 Task: Search one way flight ticket for 5 adults, 2 children, 1 infant in seat and 2 infants on lap in economy from Las Vegas: Harry Reid International Airport to Laramie: Laramie Regional Airport on 8-3-2023. Choice of flights is Singapure airlines. Number of bags: 2 carry on bags. Price is upto 82000. Outbound departure time preference is 13:00. Return departure time preference is 0:00.
Action: Mouse moved to (247, 351)
Screenshot: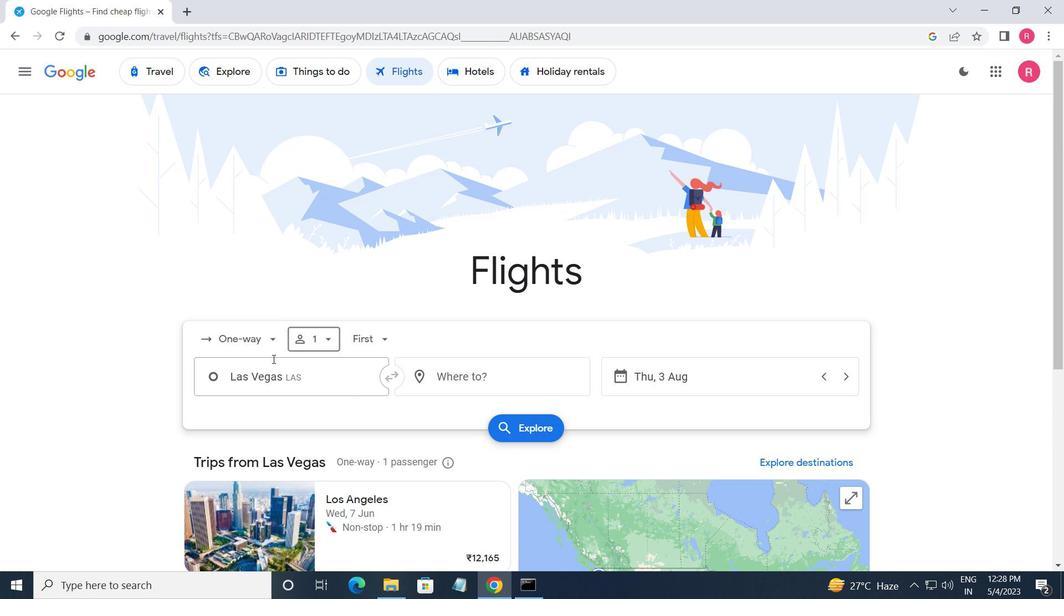 
Action: Mouse pressed left at (247, 351)
Screenshot: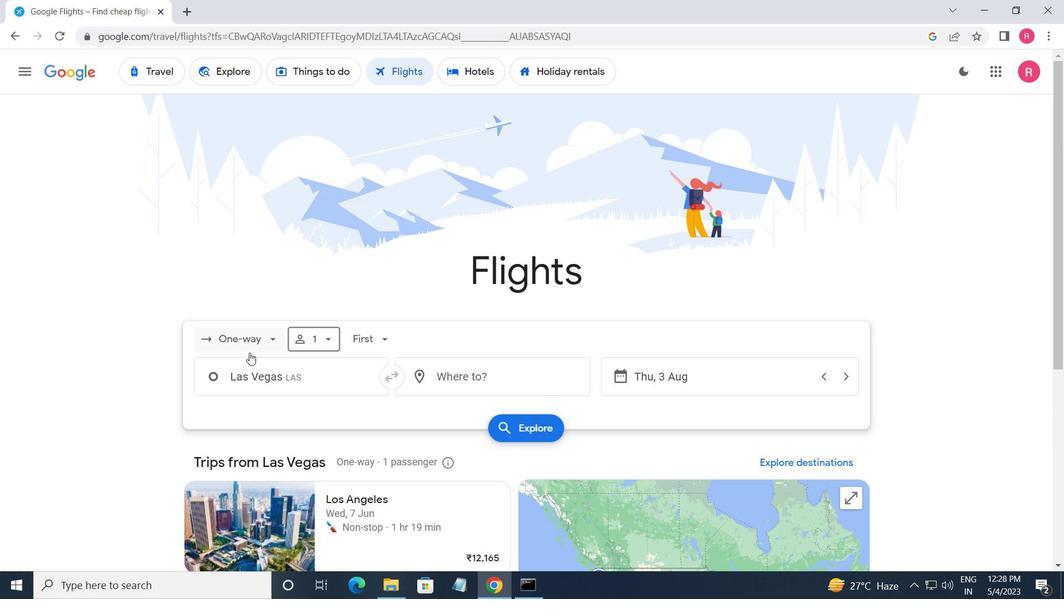 
Action: Mouse moved to (256, 402)
Screenshot: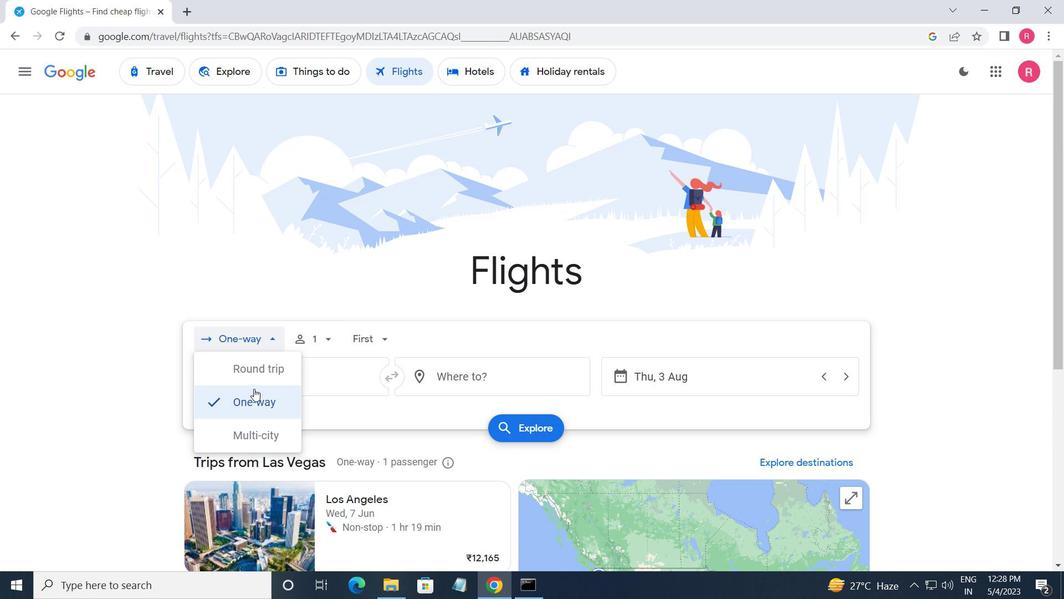 
Action: Mouse pressed left at (256, 402)
Screenshot: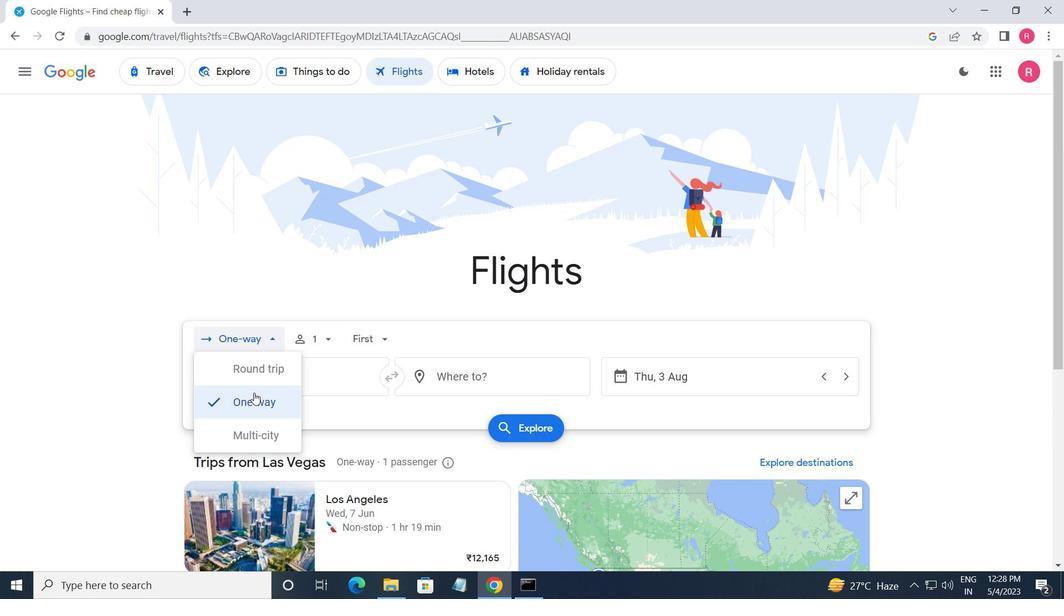
Action: Mouse moved to (330, 341)
Screenshot: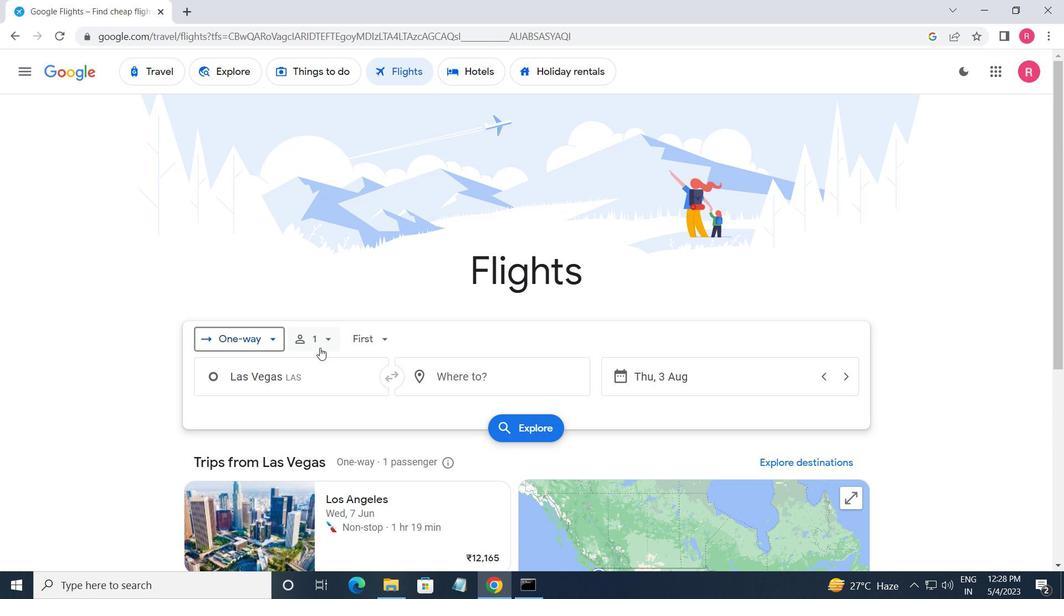 
Action: Mouse pressed left at (330, 341)
Screenshot: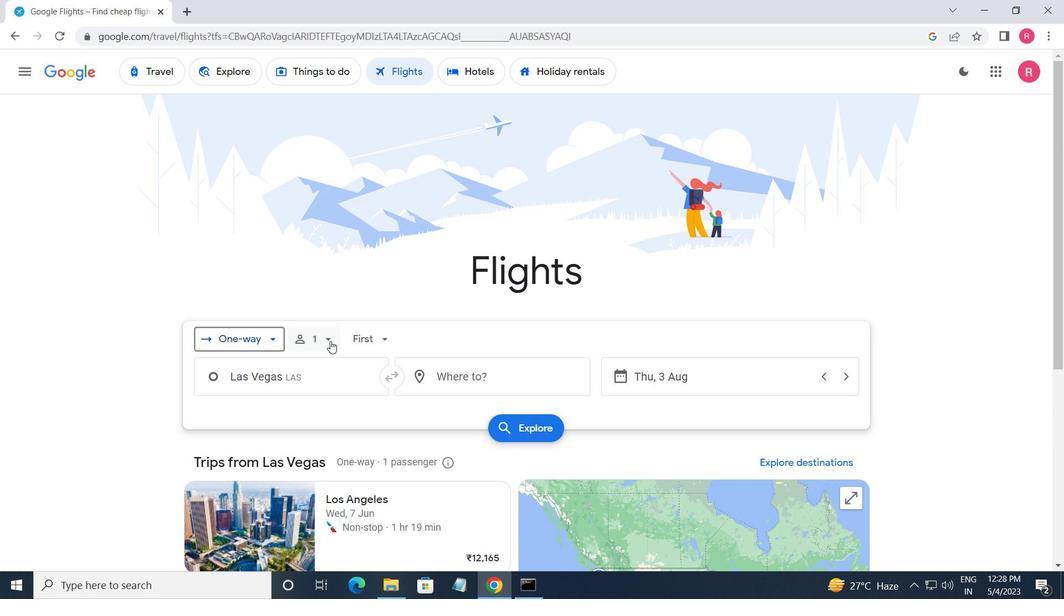 
Action: Mouse moved to (425, 367)
Screenshot: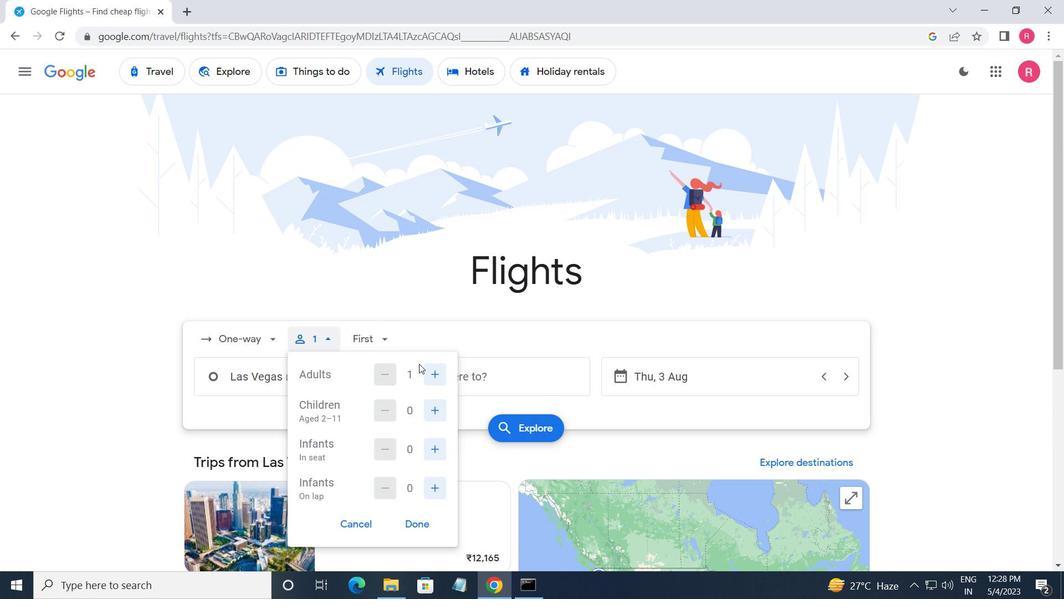 
Action: Mouse pressed left at (425, 367)
Screenshot: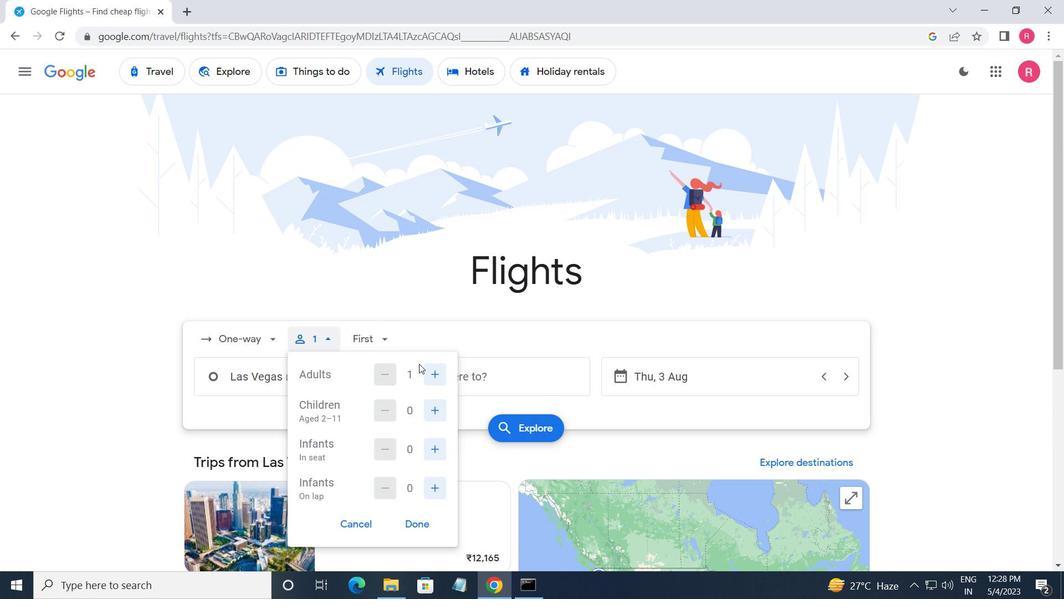 
Action: Mouse moved to (427, 369)
Screenshot: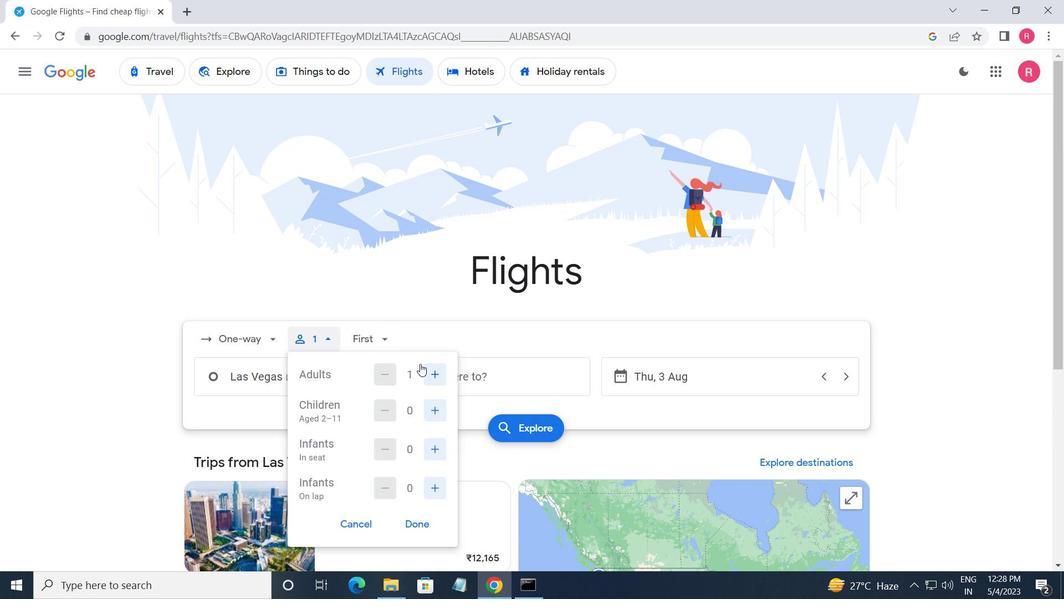 
Action: Mouse pressed left at (427, 369)
Screenshot: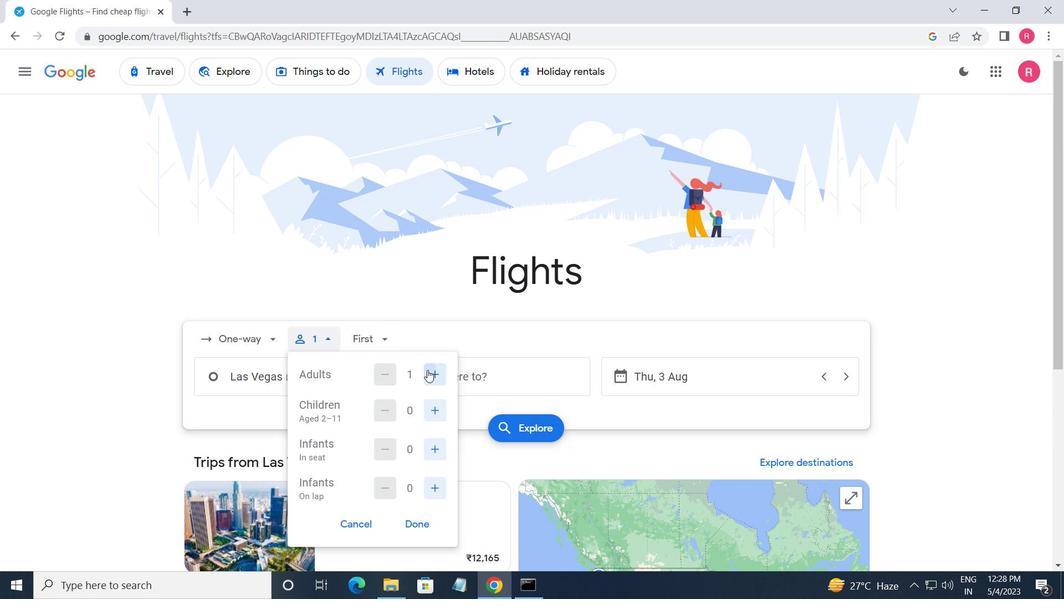 
Action: Mouse pressed left at (427, 369)
Screenshot: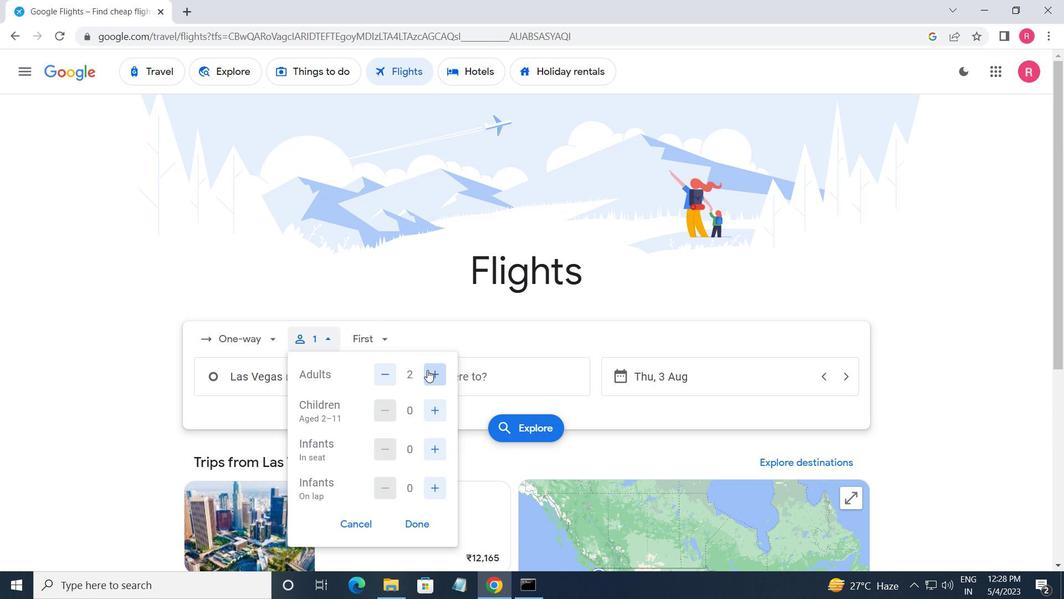 
Action: Mouse pressed left at (427, 369)
Screenshot: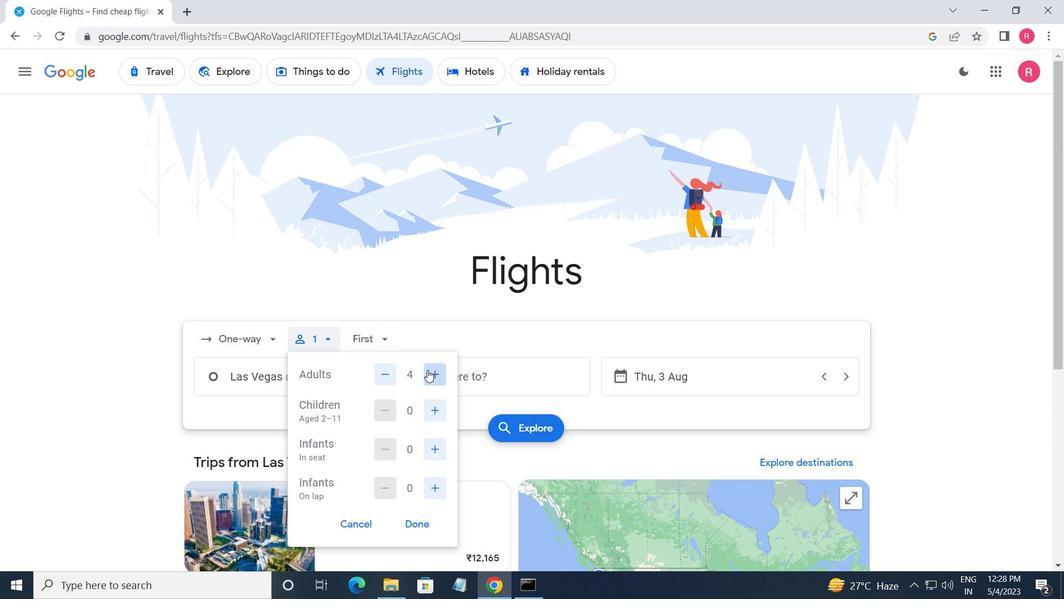 
Action: Mouse moved to (441, 408)
Screenshot: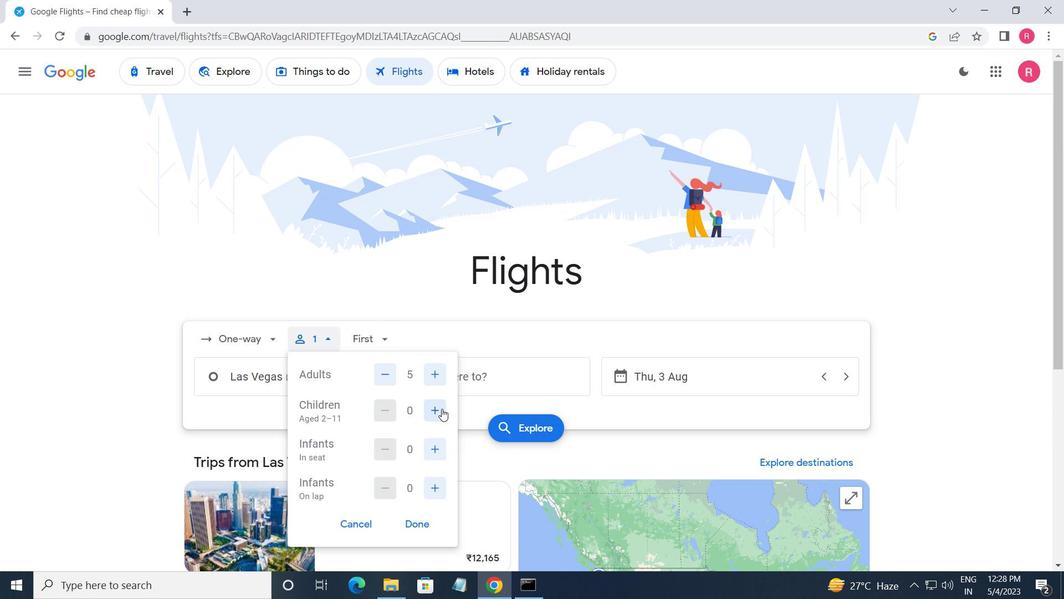 
Action: Mouse pressed left at (441, 408)
Screenshot: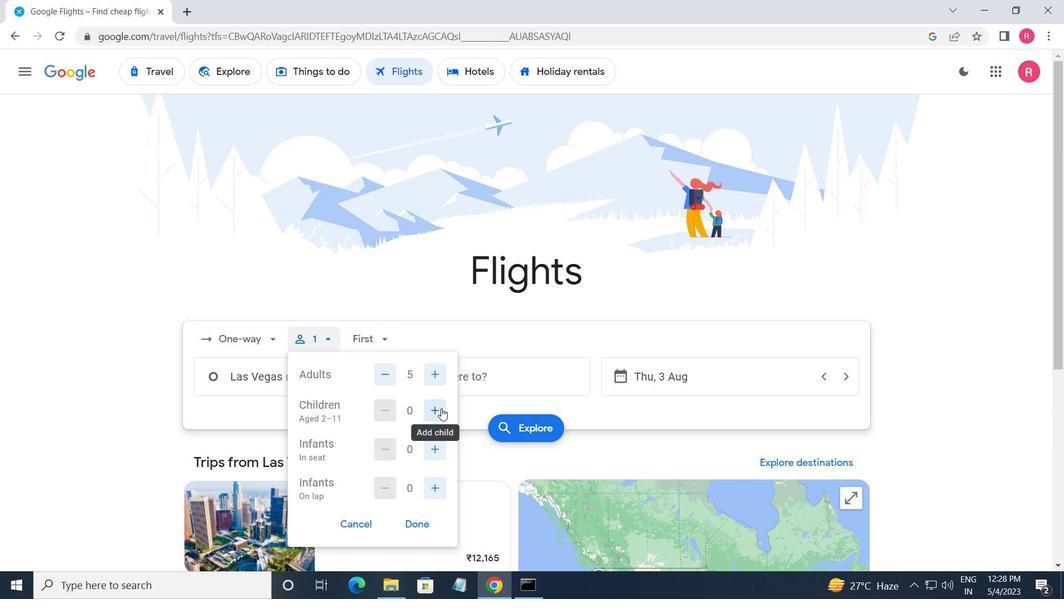 
Action: Mouse moved to (441, 407)
Screenshot: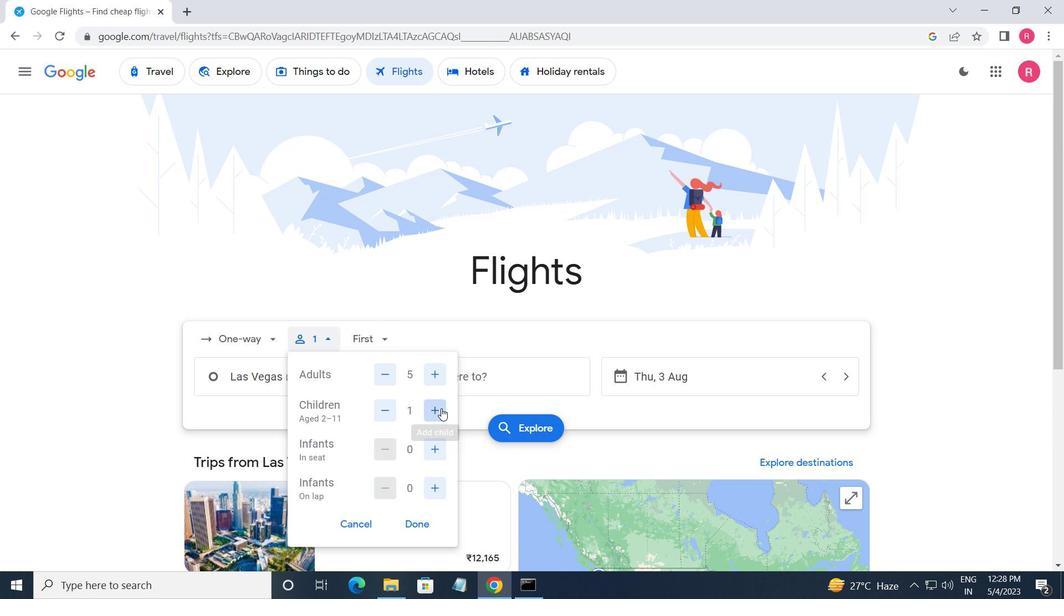 
Action: Mouse pressed left at (441, 407)
Screenshot: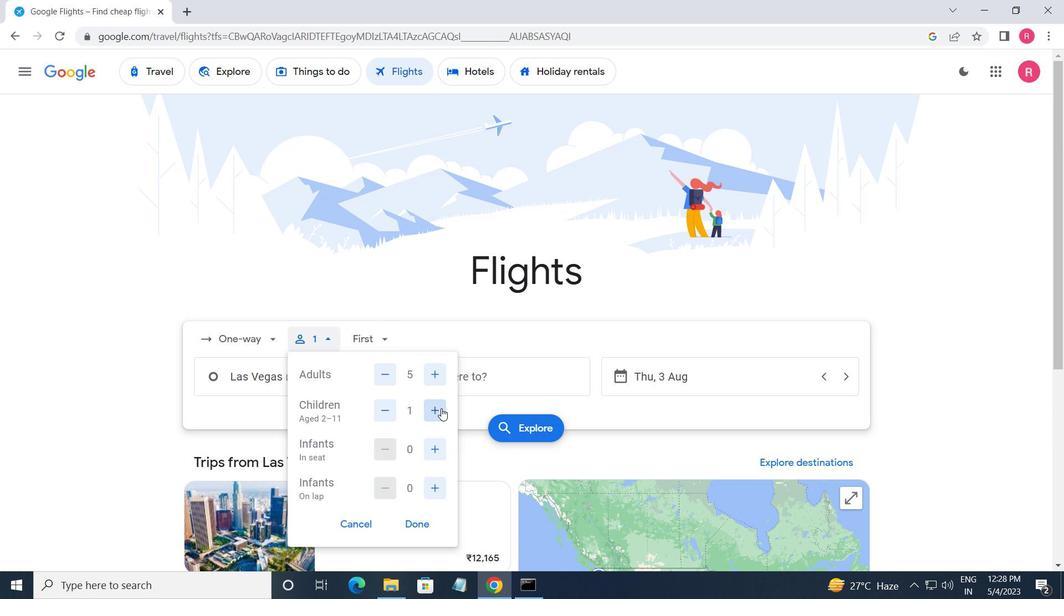 
Action: Mouse moved to (437, 445)
Screenshot: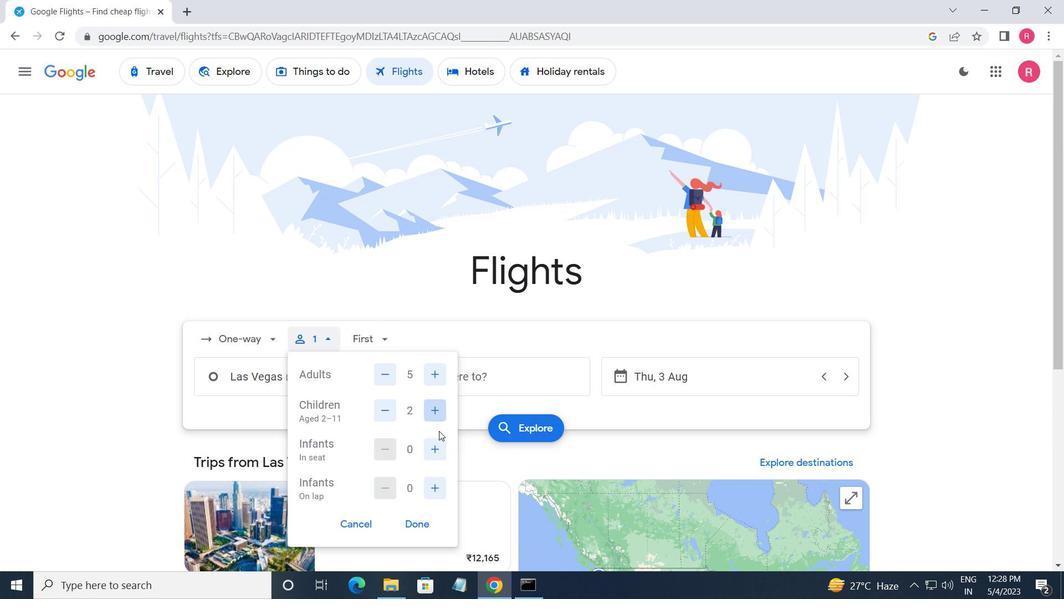 
Action: Mouse pressed left at (437, 445)
Screenshot: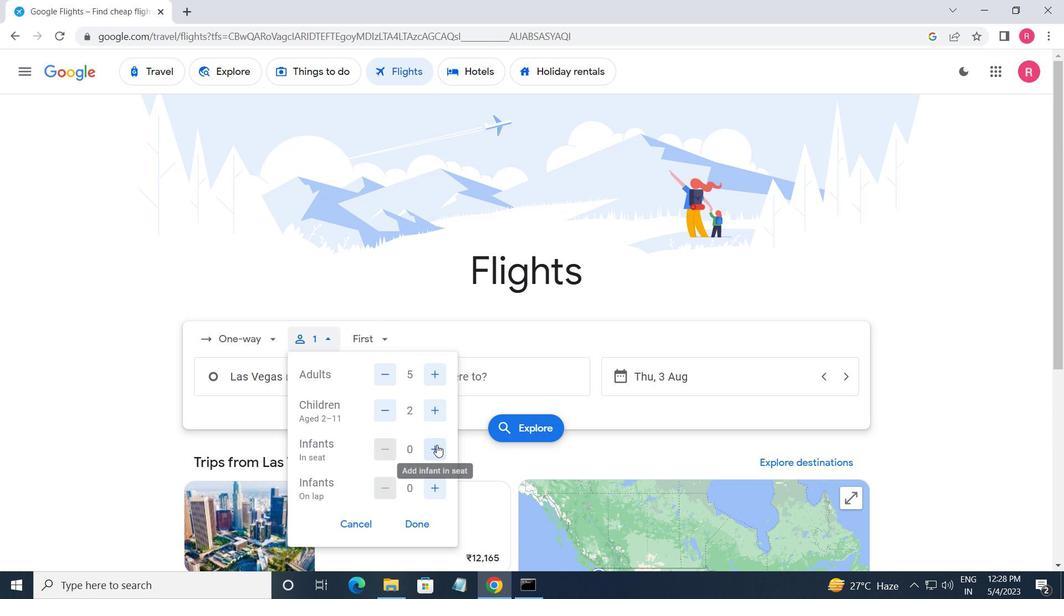 
Action: Mouse moved to (433, 484)
Screenshot: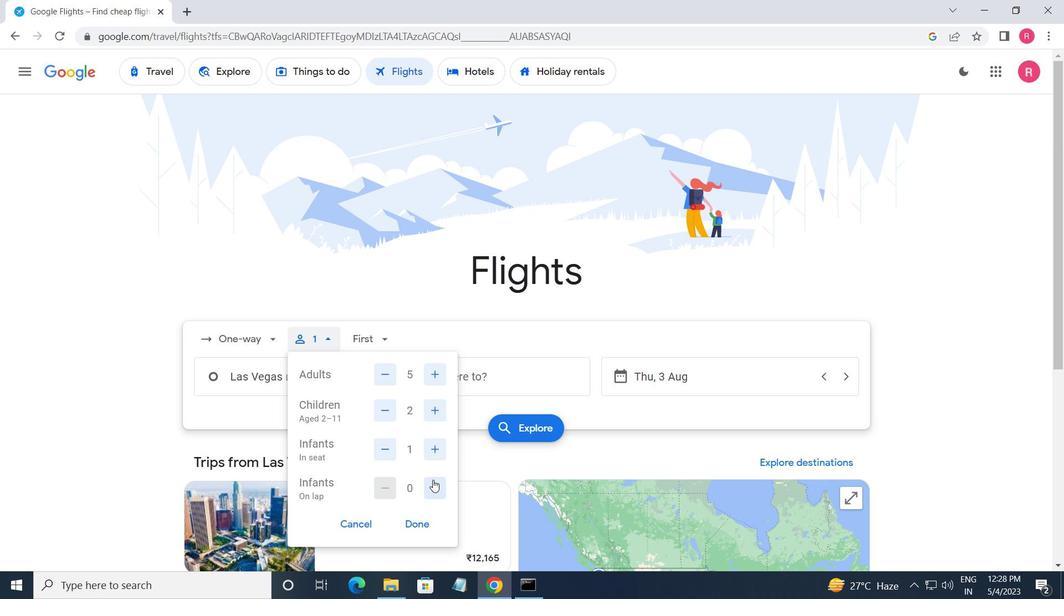 
Action: Mouse pressed left at (433, 484)
Screenshot: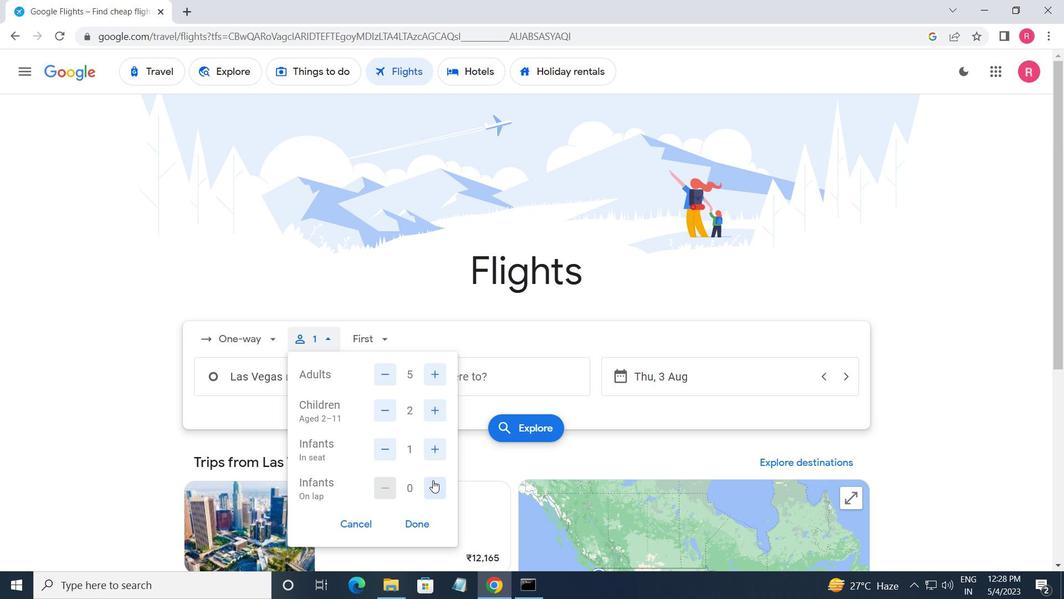 
Action: Mouse moved to (408, 522)
Screenshot: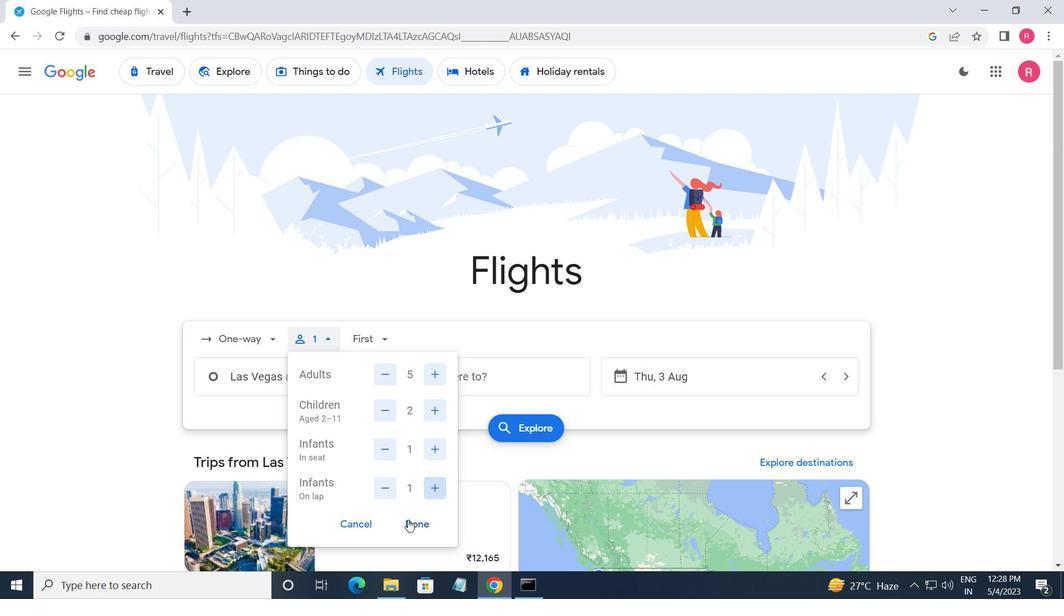 
Action: Mouse pressed left at (408, 522)
Screenshot: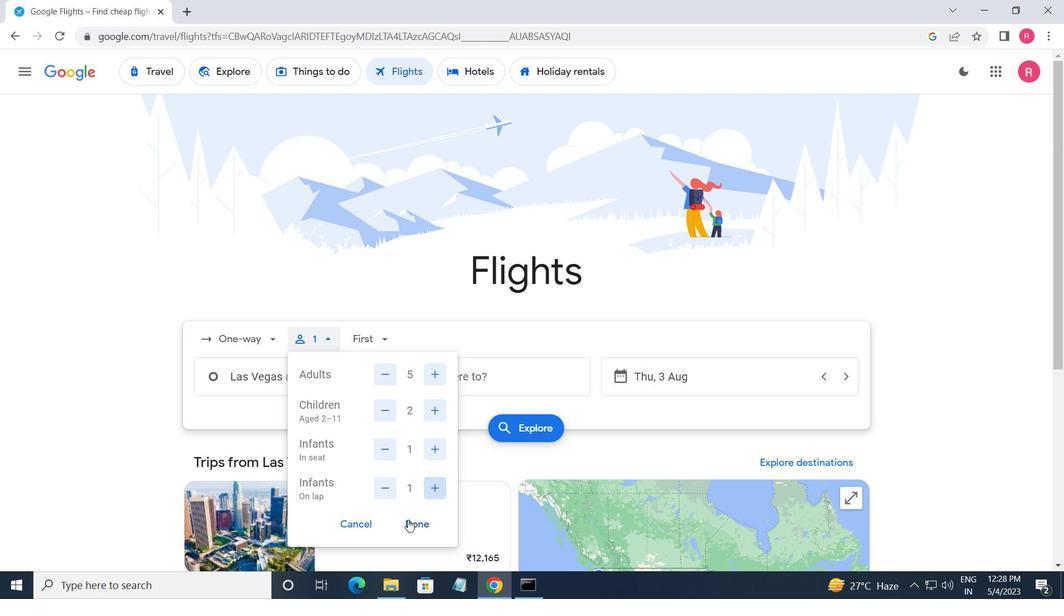 
Action: Mouse moved to (376, 347)
Screenshot: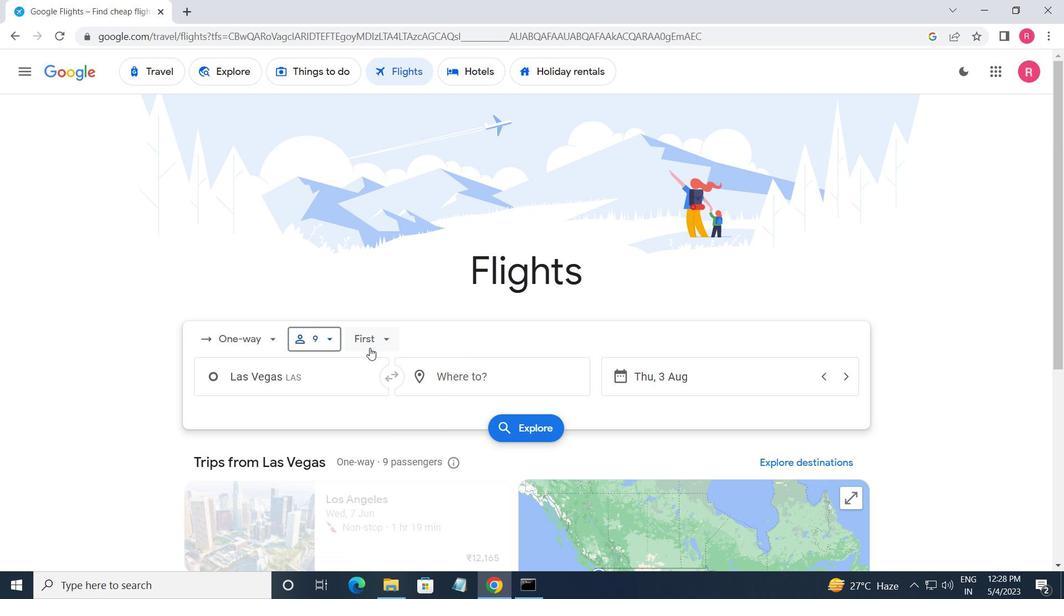 
Action: Mouse pressed left at (376, 347)
Screenshot: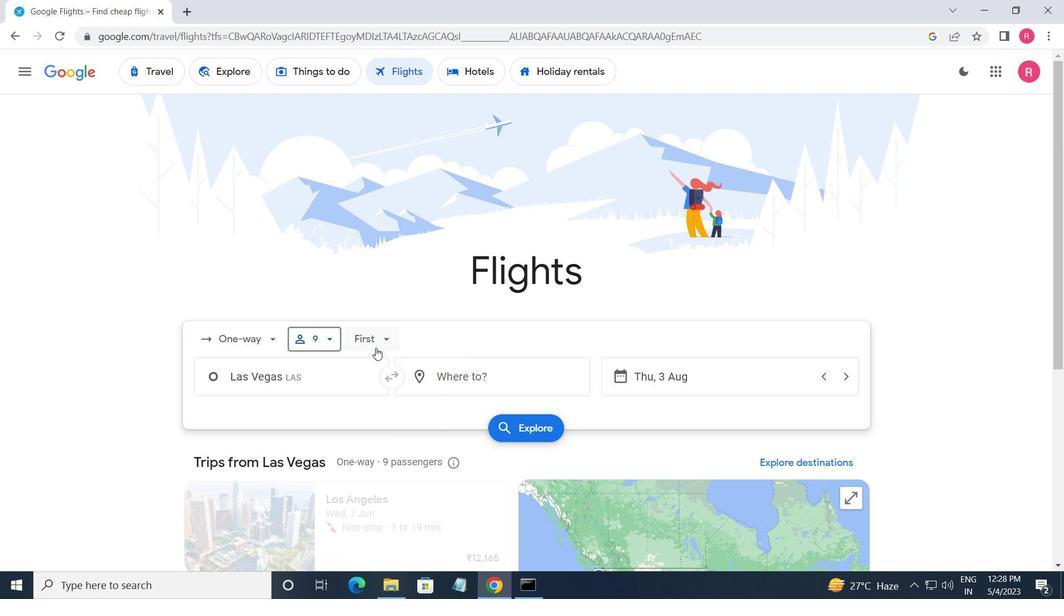 
Action: Mouse moved to (394, 385)
Screenshot: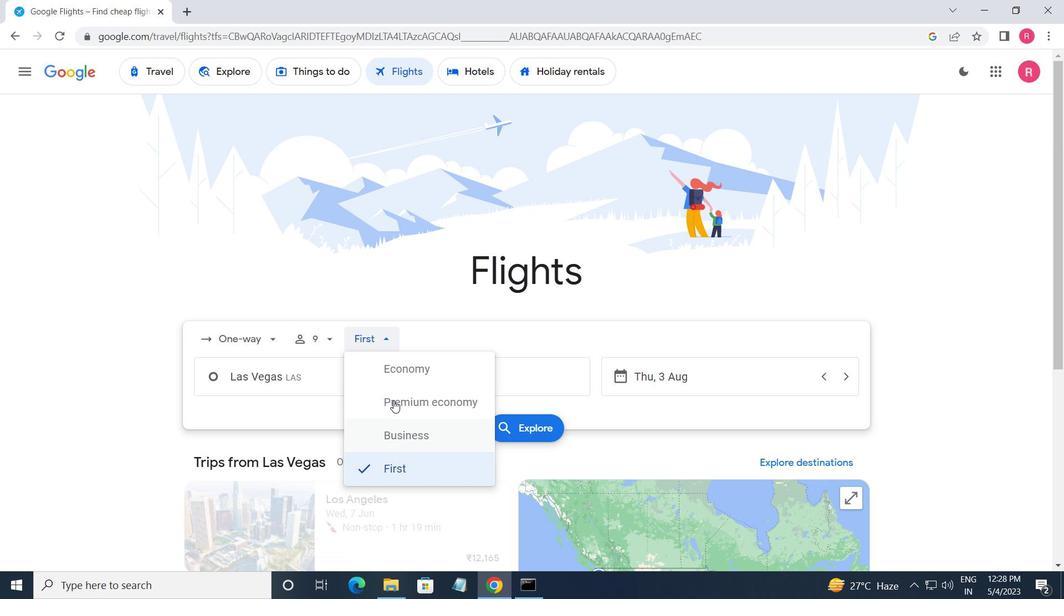 
Action: Mouse pressed left at (394, 385)
Screenshot: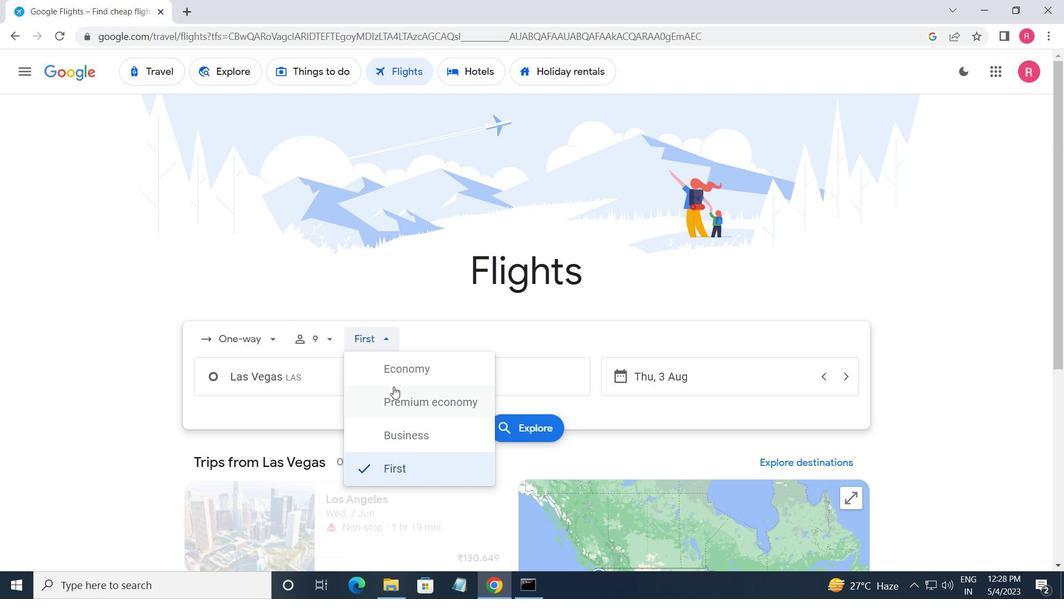 
Action: Mouse moved to (389, 342)
Screenshot: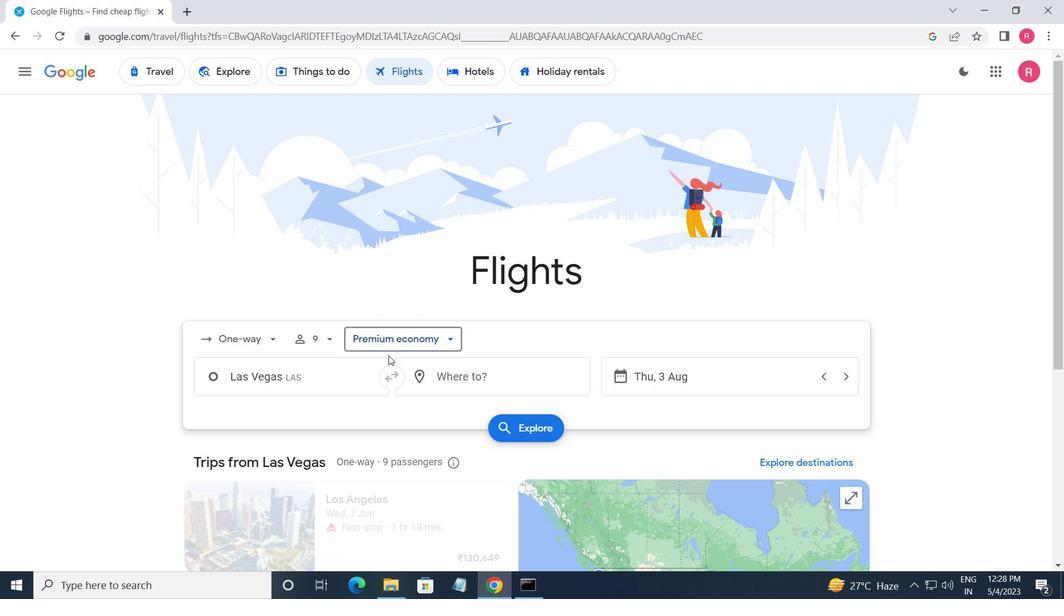 
Action: Mouse pressed left at (389, 342)
Screenshot: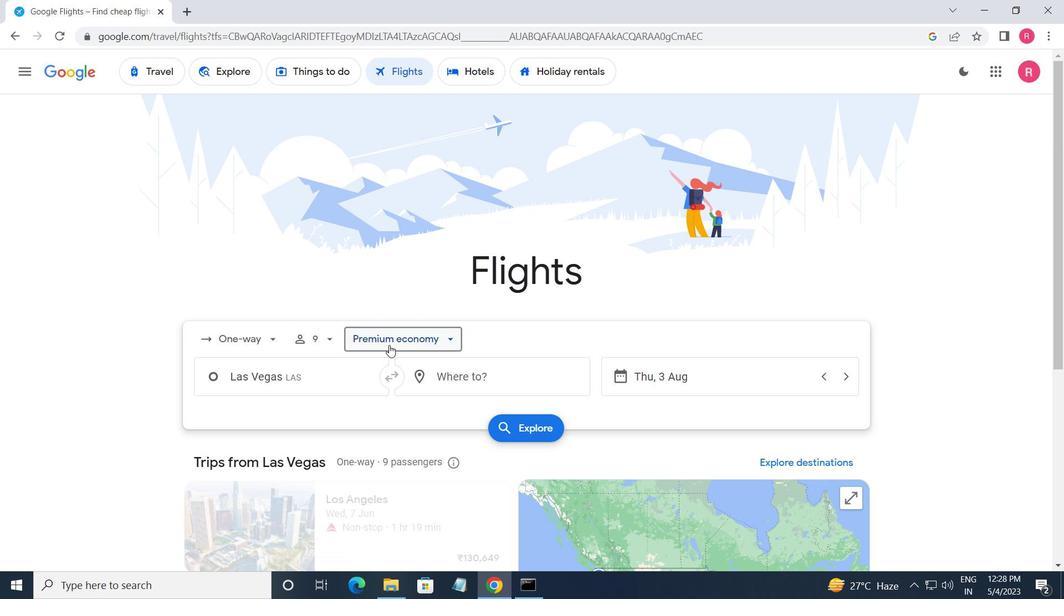 
Action: Mouse moved to (398, 372)
Screenshot: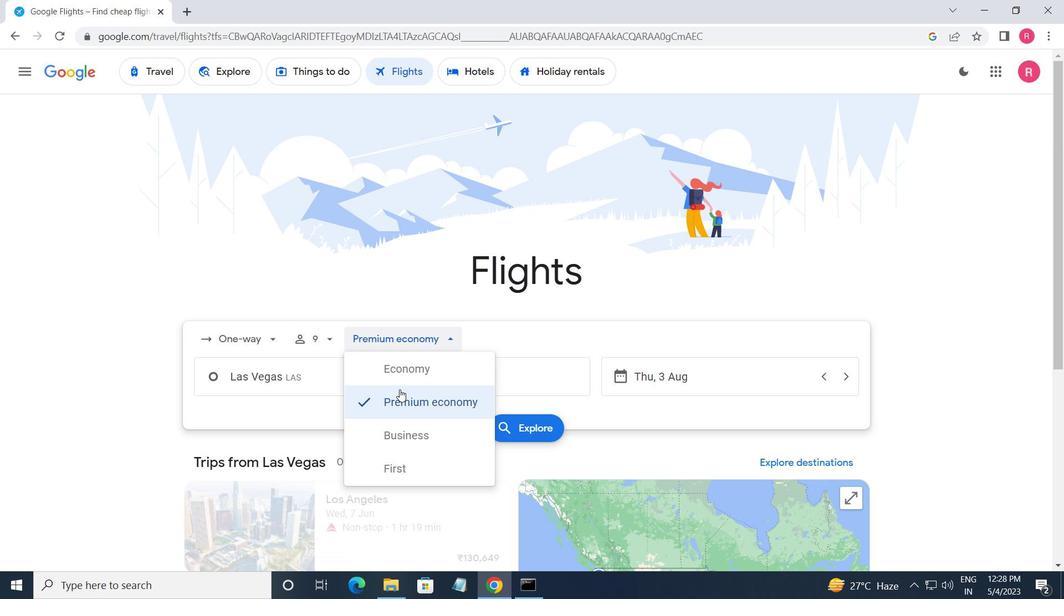 
Action: Mouse pressed left at (398, 372)
Screenshot: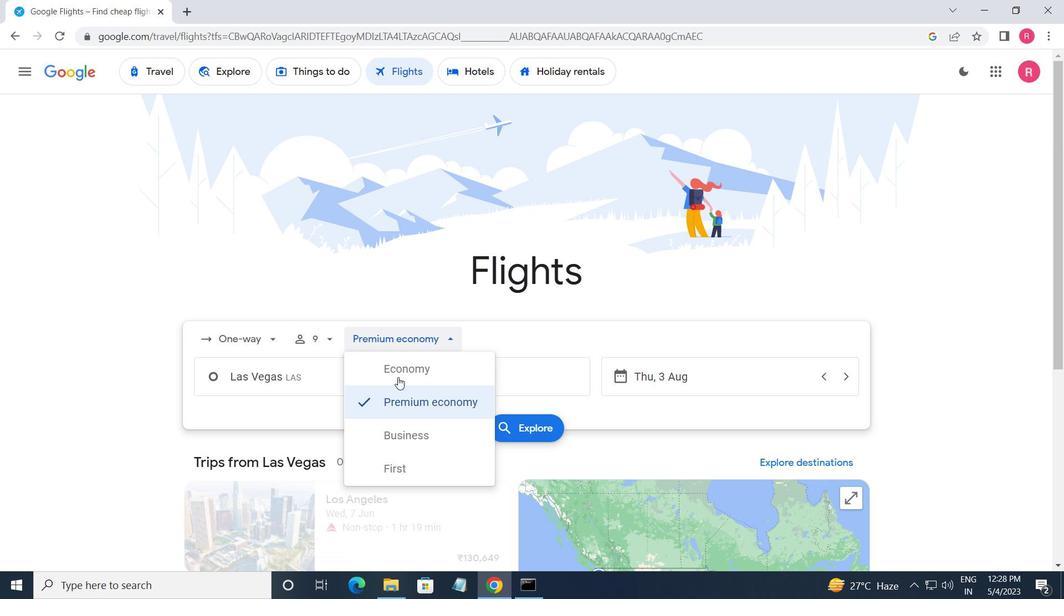 
Action: Mouse moved to (337, 384)
Screenshot: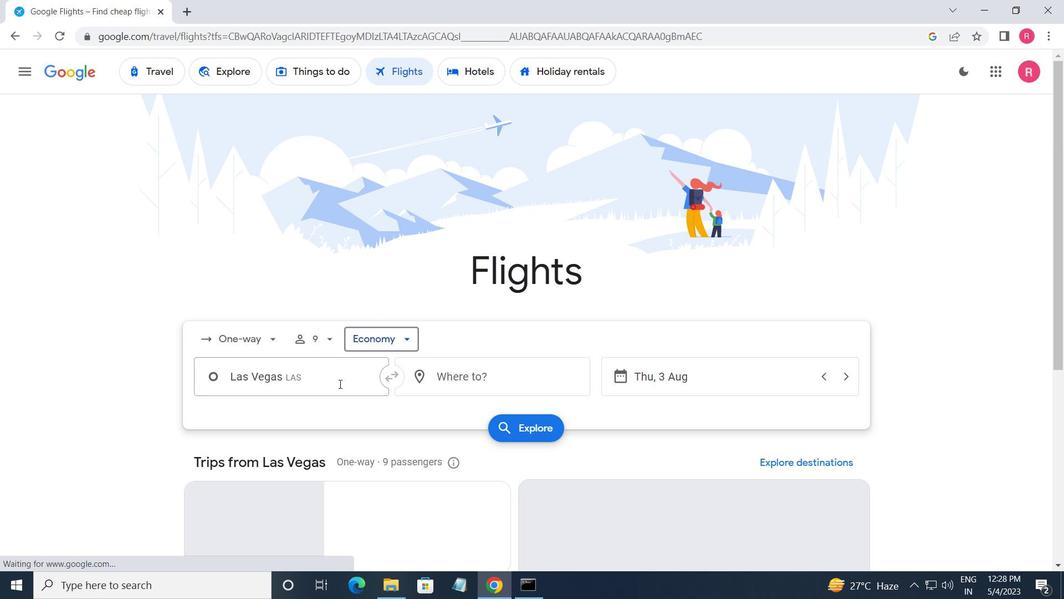 
Action: Mouse pressed left at (337, 384)
Screenshot: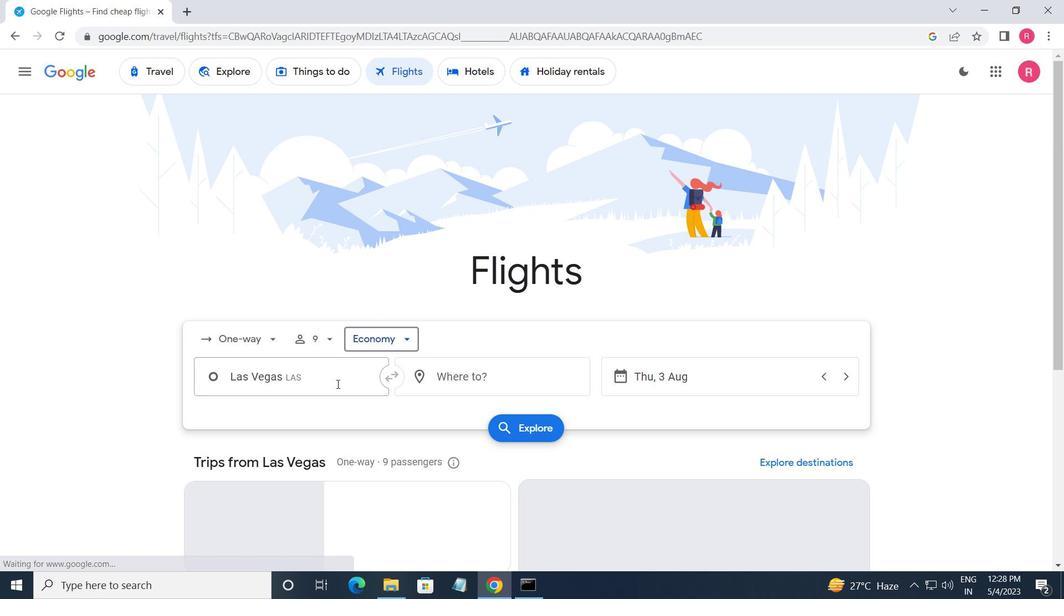 
Action: Mouse moved to (364, 443)
Screenshot: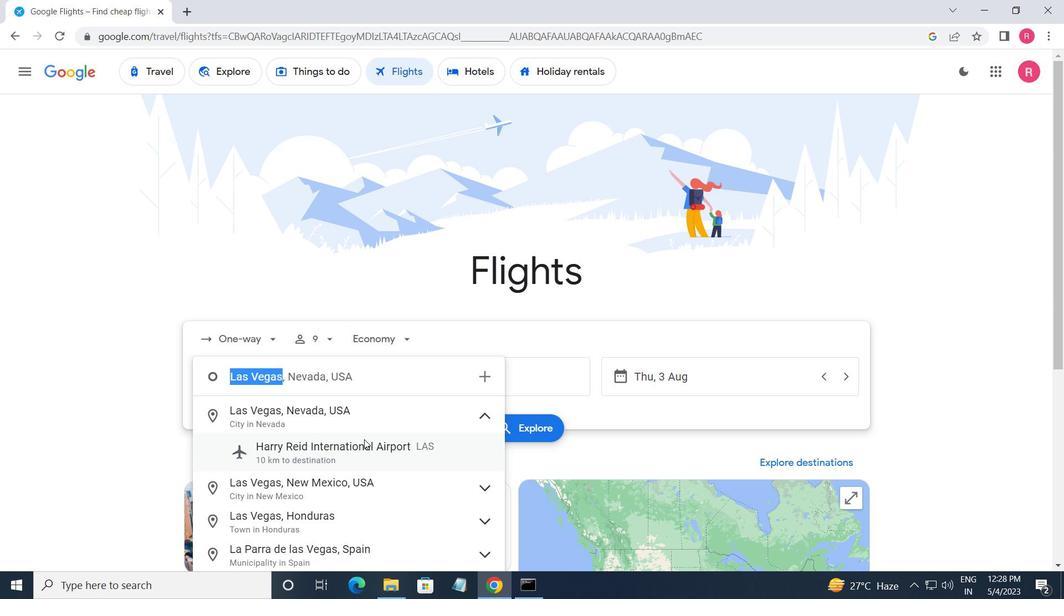 
Action: Mouse pressed left at (364, 443)
Screenshot: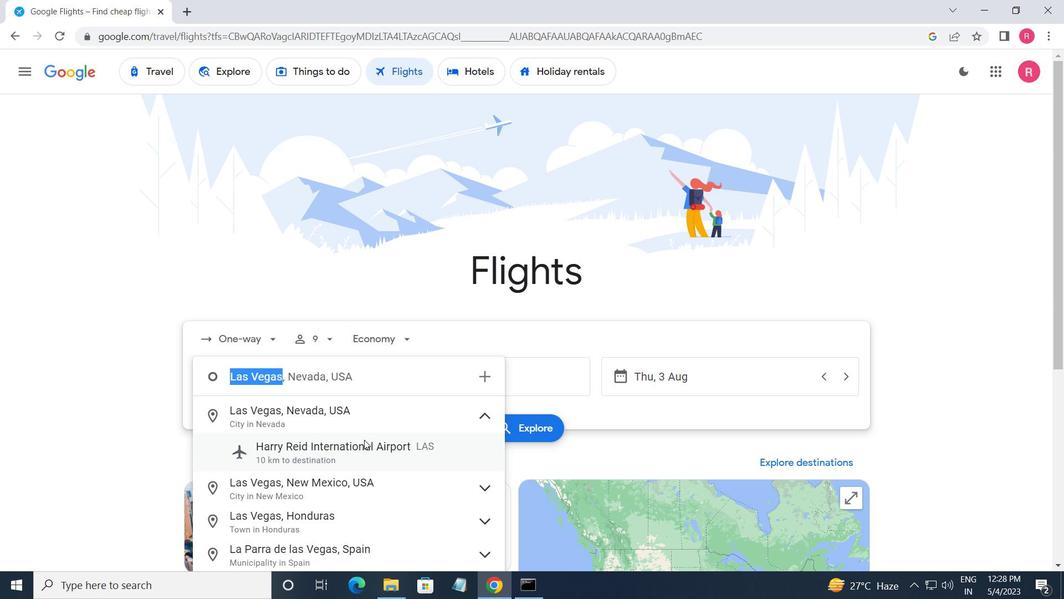 
Action: Mouse moved to (535, 382)
Screenshot: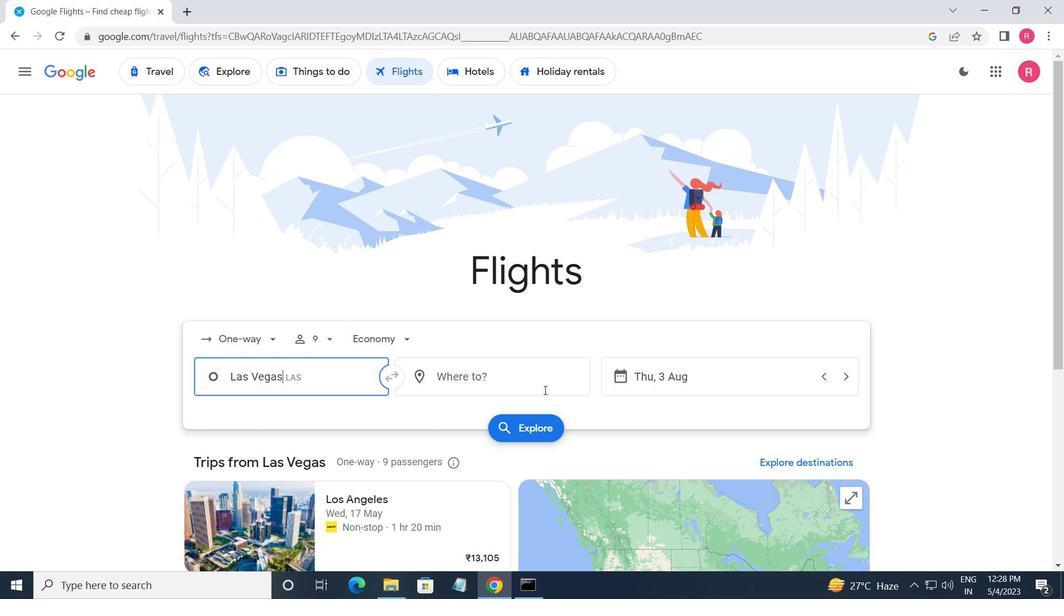 
Action: Mouse pressed left at (535, 382)
Screenshot: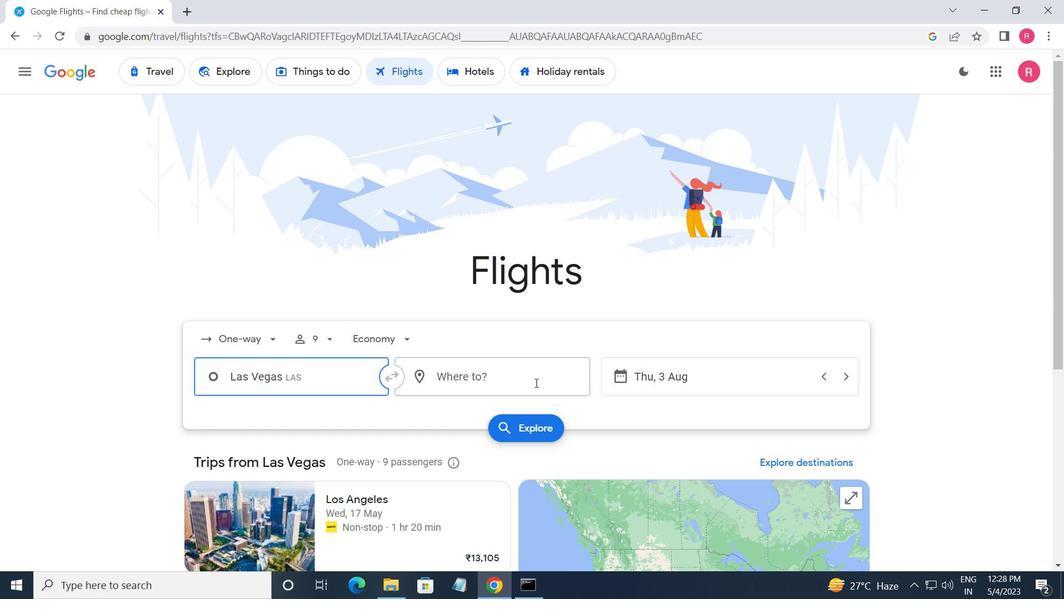 
Action: Mouse moved to (477, 514)
Screenshot: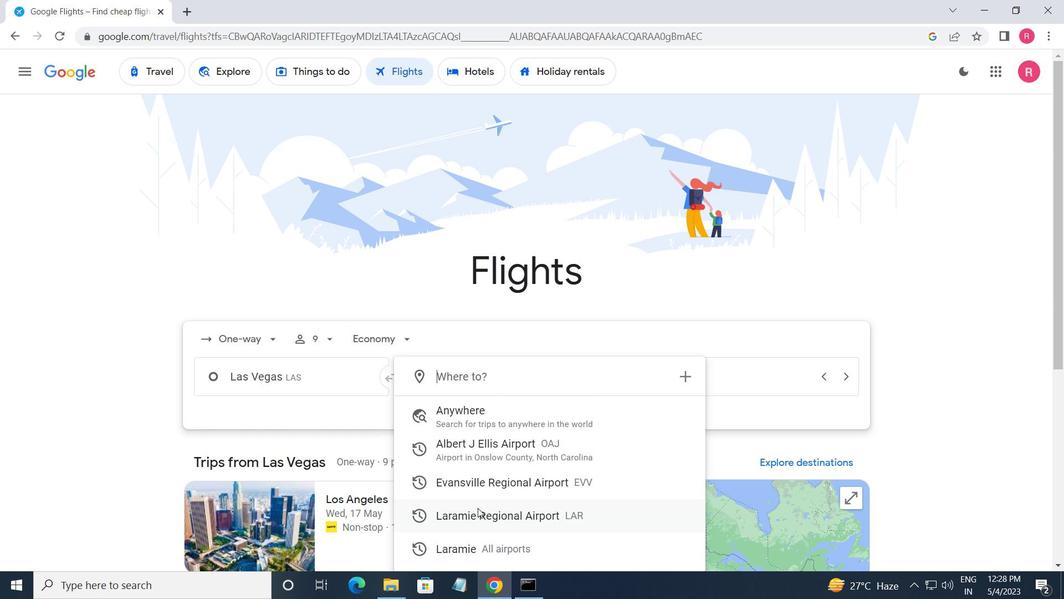 
Action: Mouse pressed left at (477, 514)
Screenshot: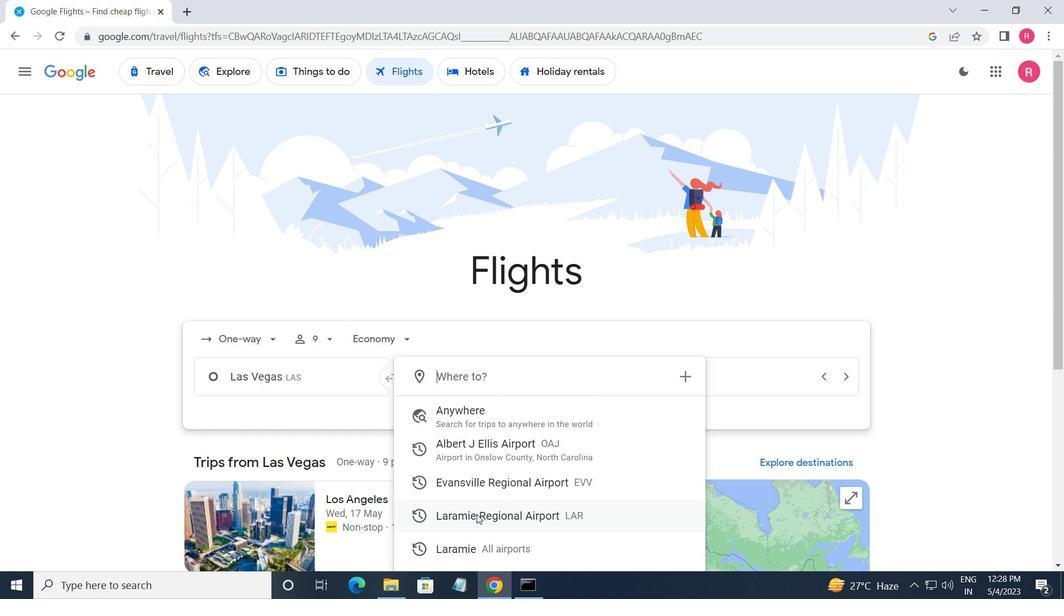 
Action: Mouse moved to (726, 378)
Screenshot: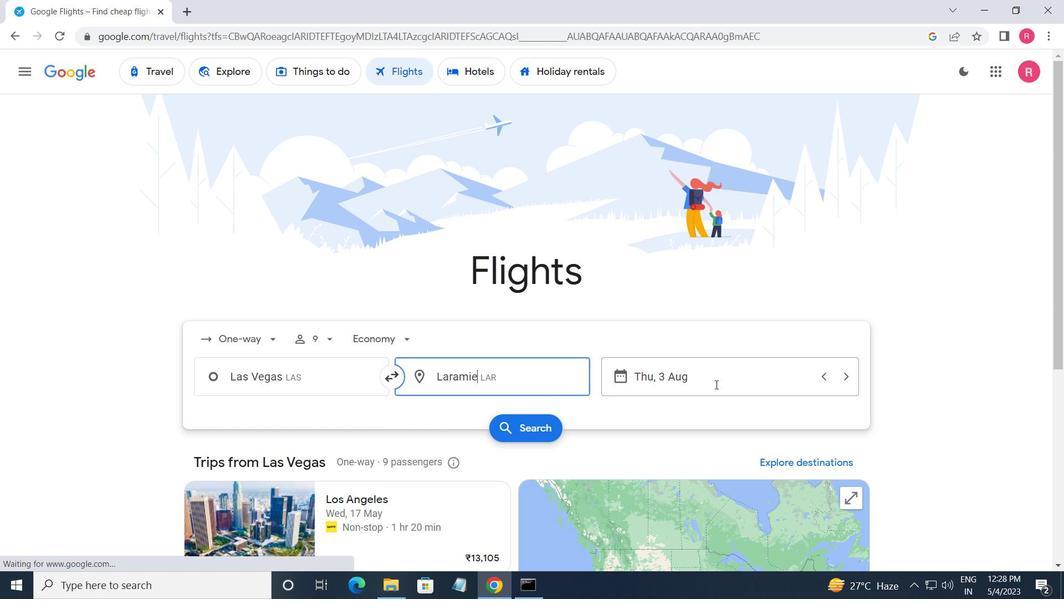 
Action: Mouse pressed left at (726, 378)
Screenshot: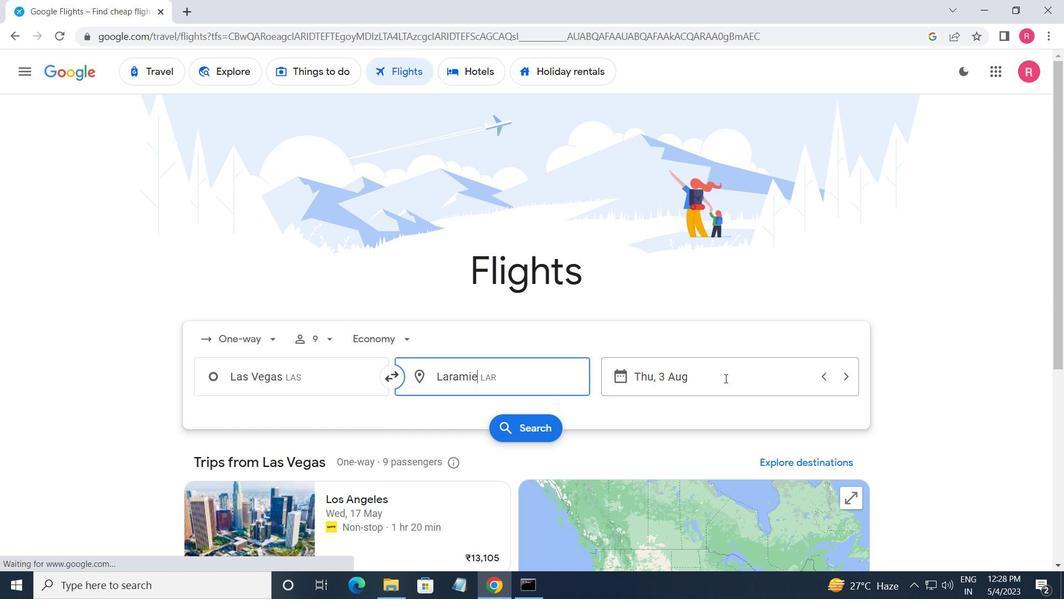 
Action: Mouse moved to (506, 326)
Screenshot: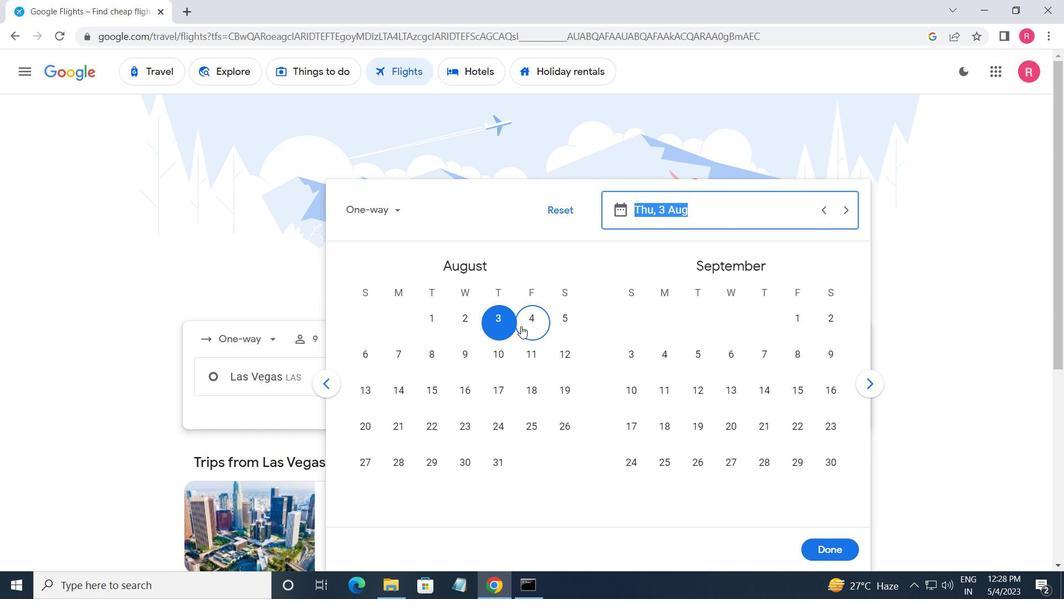 
Action: Mouse pressed left at (506, 326)
Screenshot: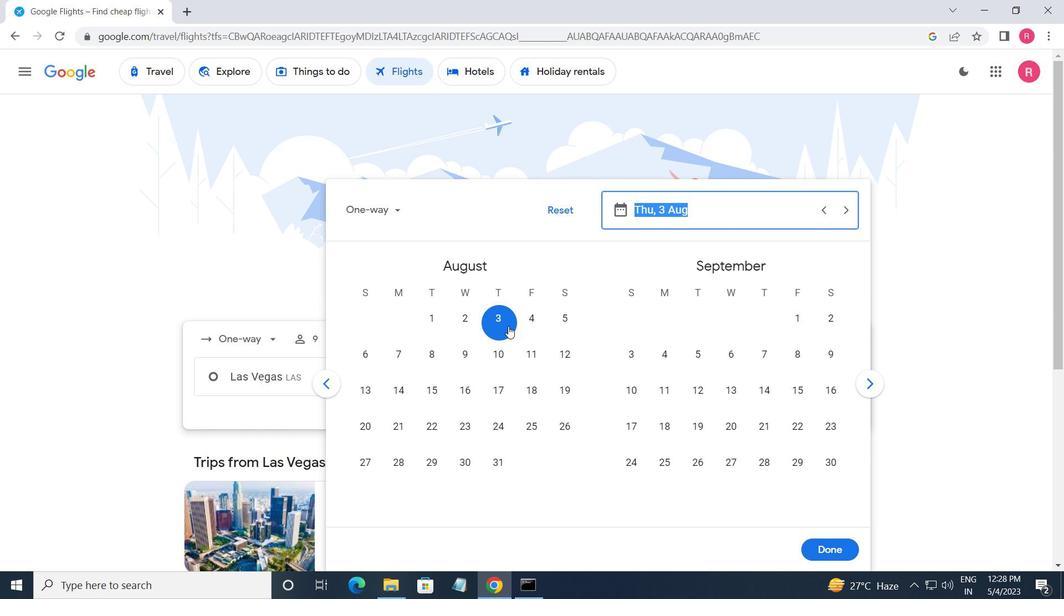 
Action: Mouse moved to (835, 552)
Screenshot: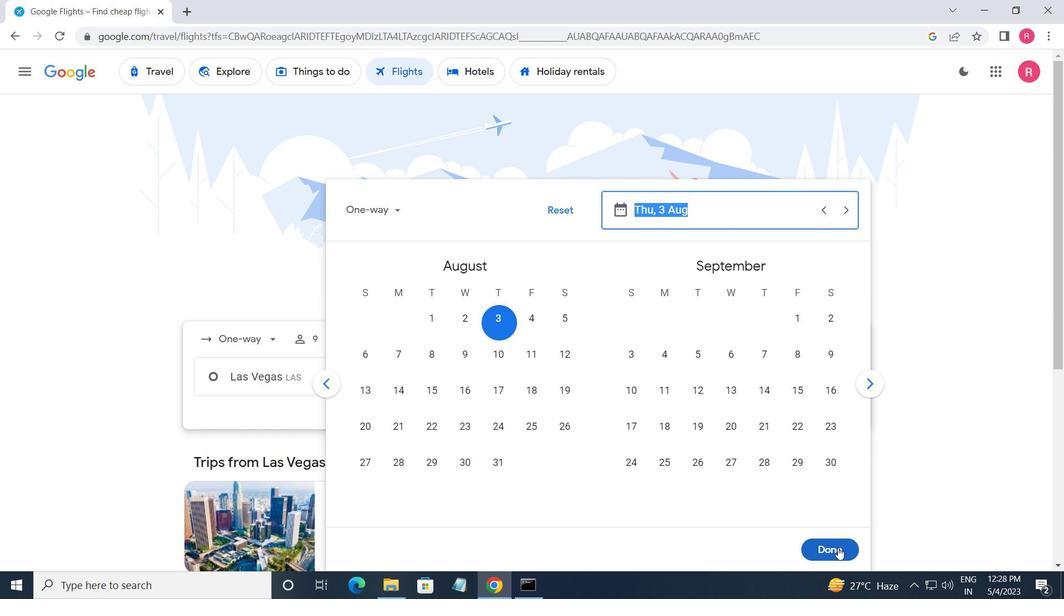 
Action: Mouse pressed left at (835, 552)
Screenshot: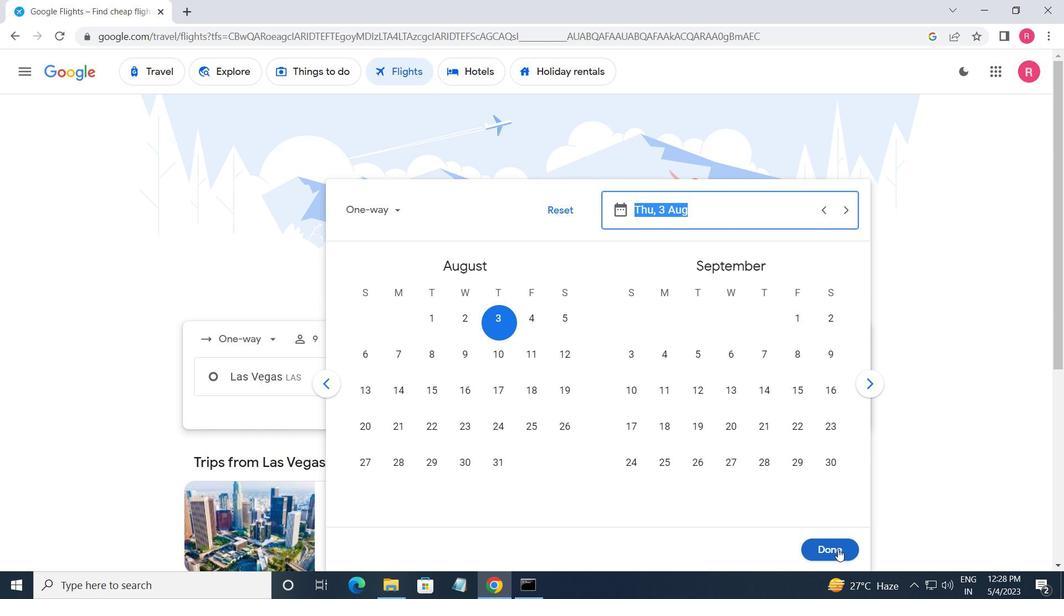 
Action: Mouse moved to (543, 434)
Screenshot: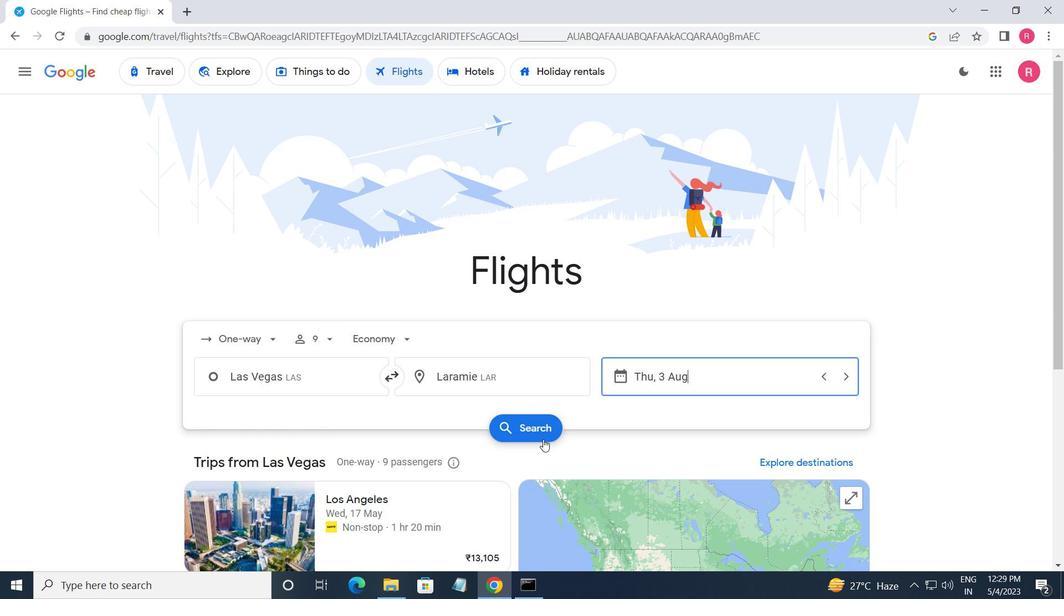 
Action: Mouse pressed left at (543, 434)
Screenshot: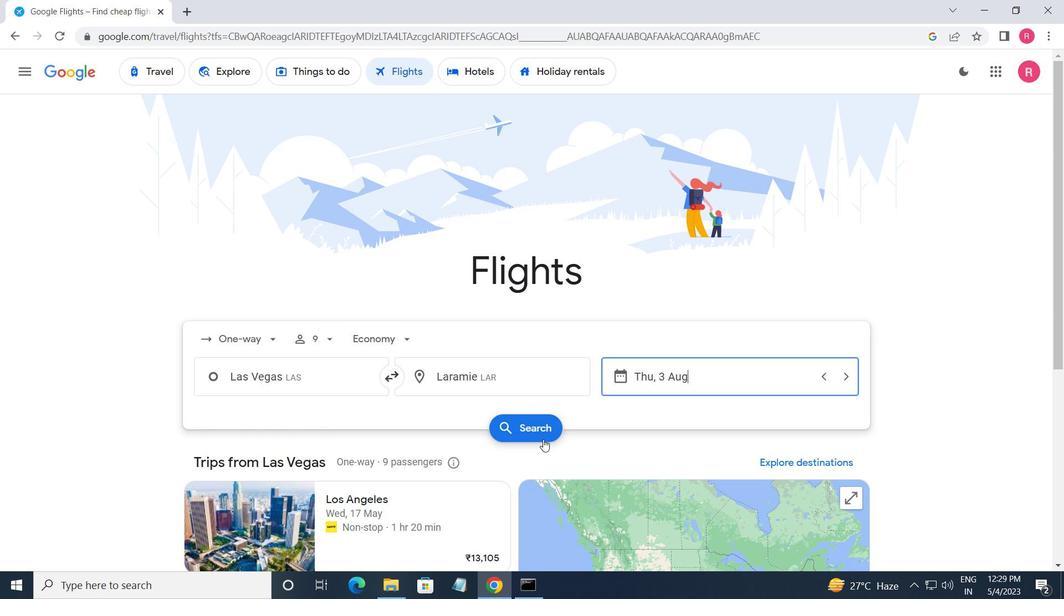 
Action: Mouse moved to (216, 201)
Screenshot: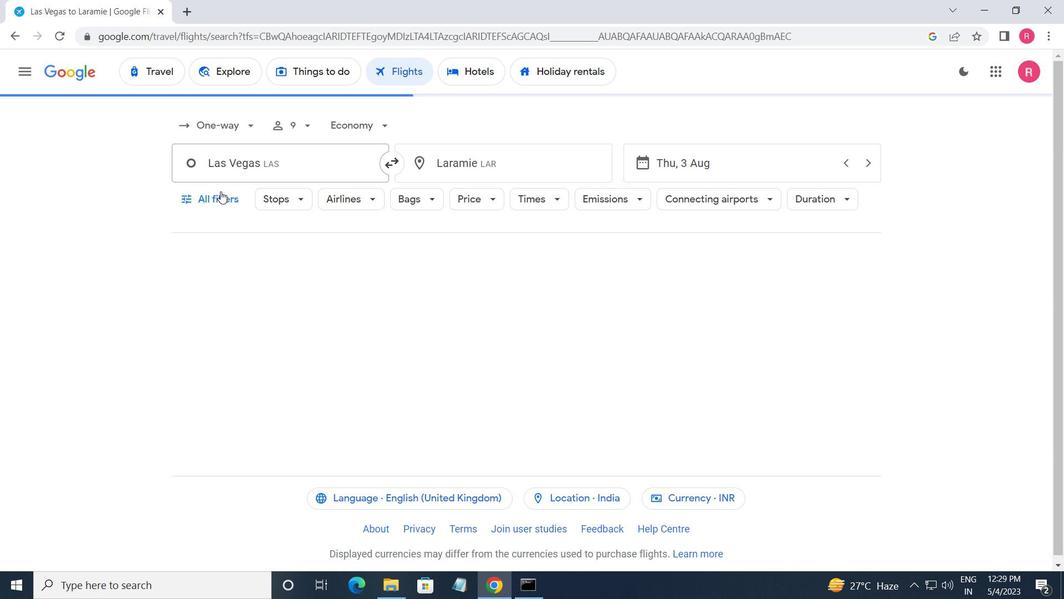 
Action: Mouse pressed left at (216, 201)
Screenshot: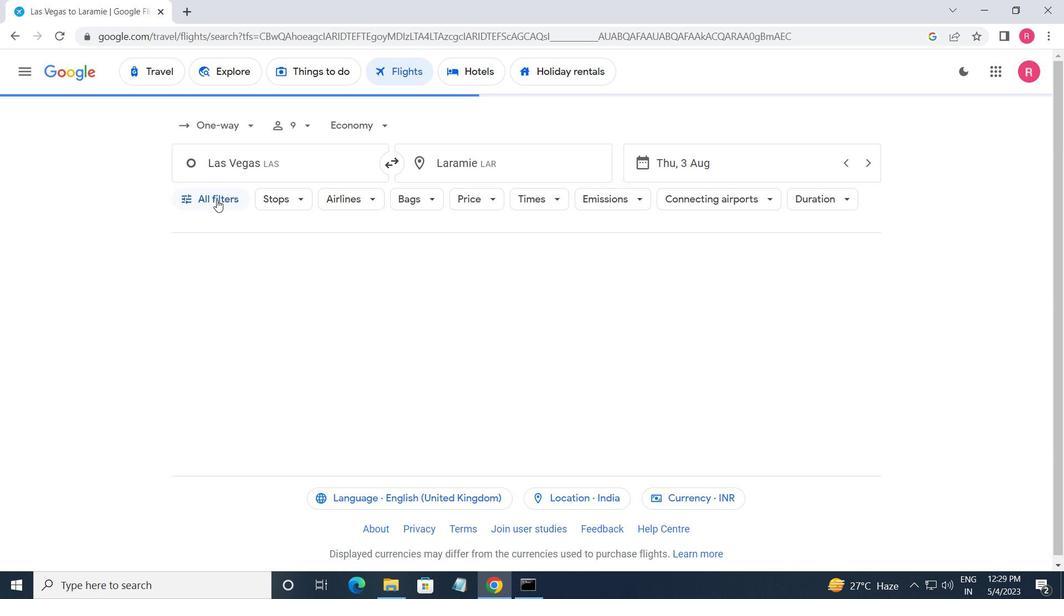 
Action: Mouse moved to (277, 310)
Screenshot: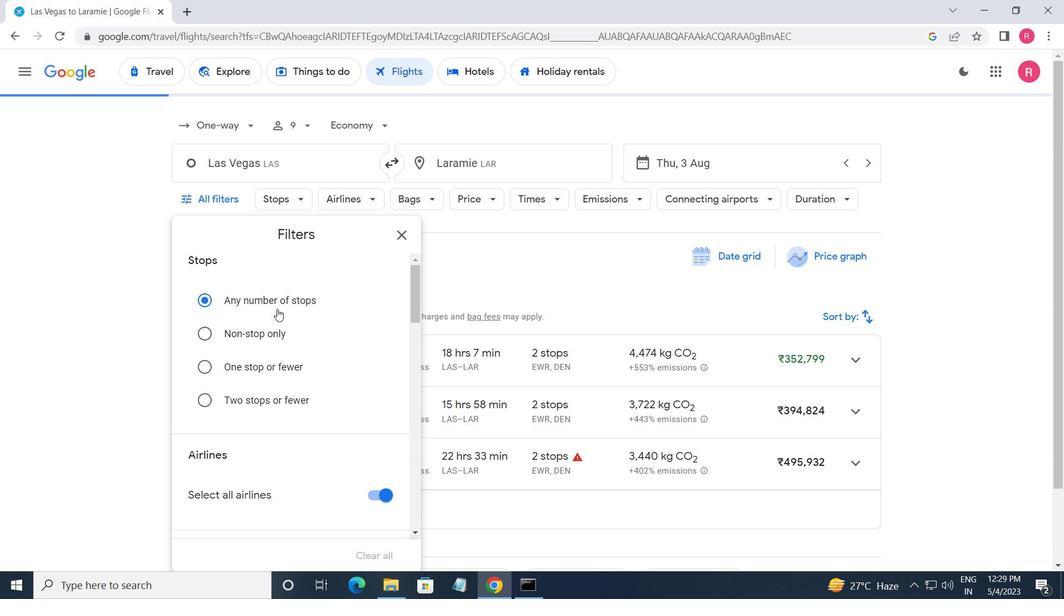 
Action: Mouse scrolled (277, 309) with delta (0, 0)
Screenshot: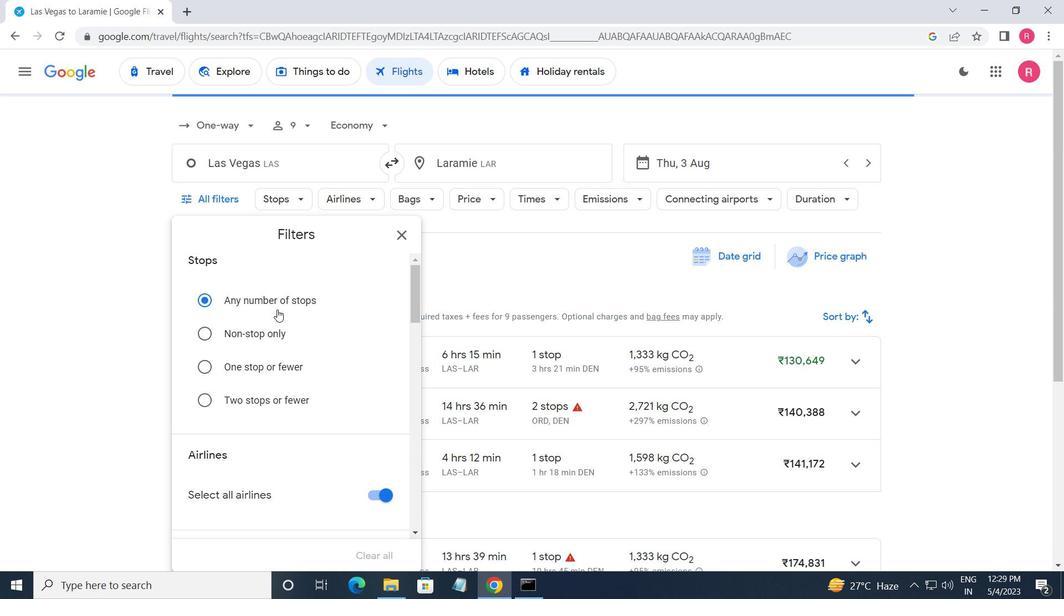 
Action: Mouse moved to (277, 311)
Screenshot: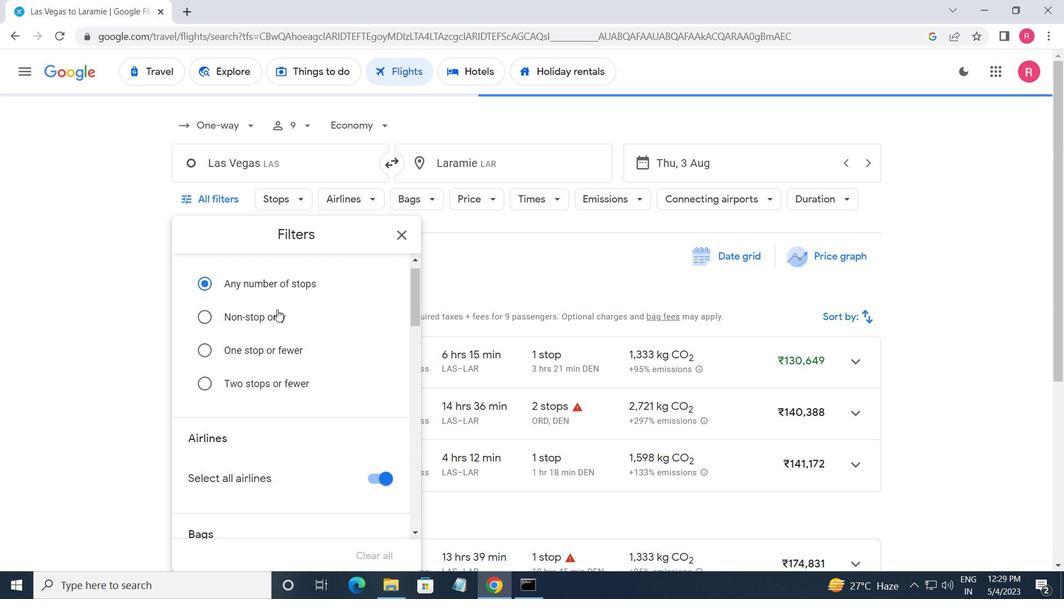 
Action: Mouse scrolled (277, 310) with delta (0, 0)
Screenshot: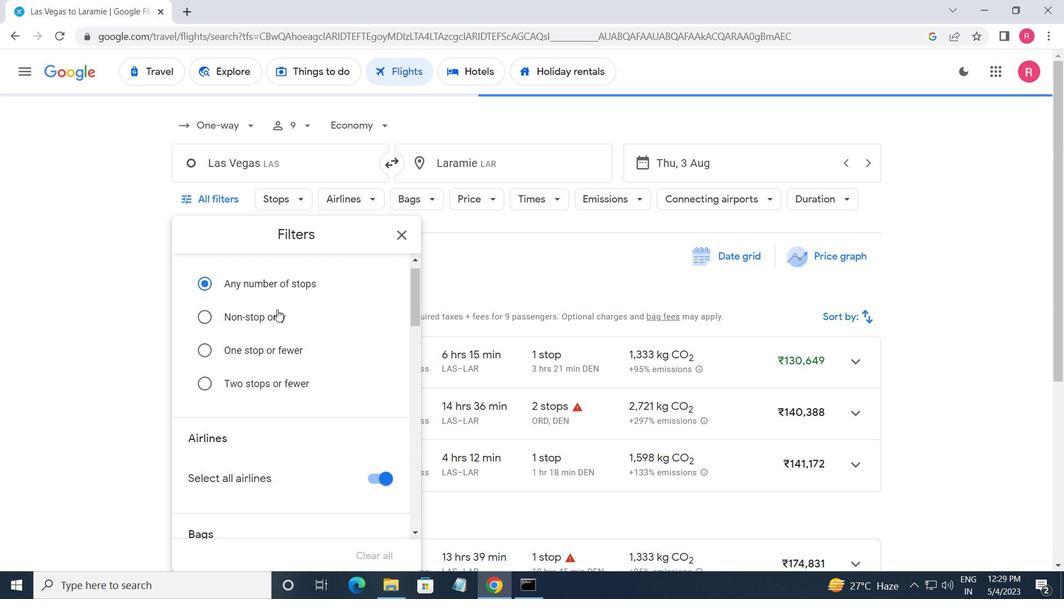 
Action: Mouse moved to (276, 316)
Screenshot: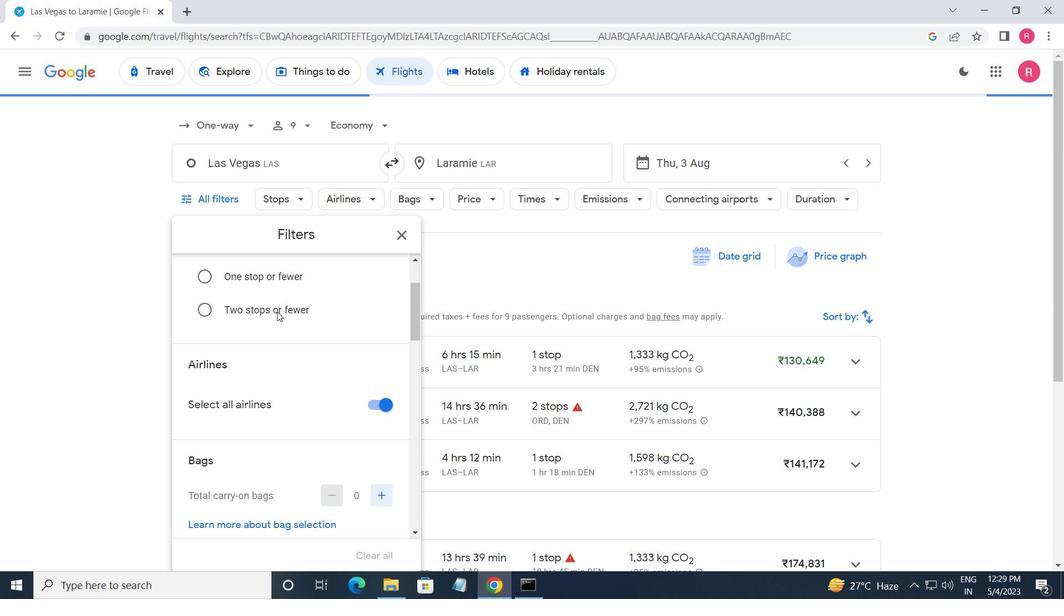 
Action: Mouse scrolled (276, 315) with delta (0, 0)
Screenshot: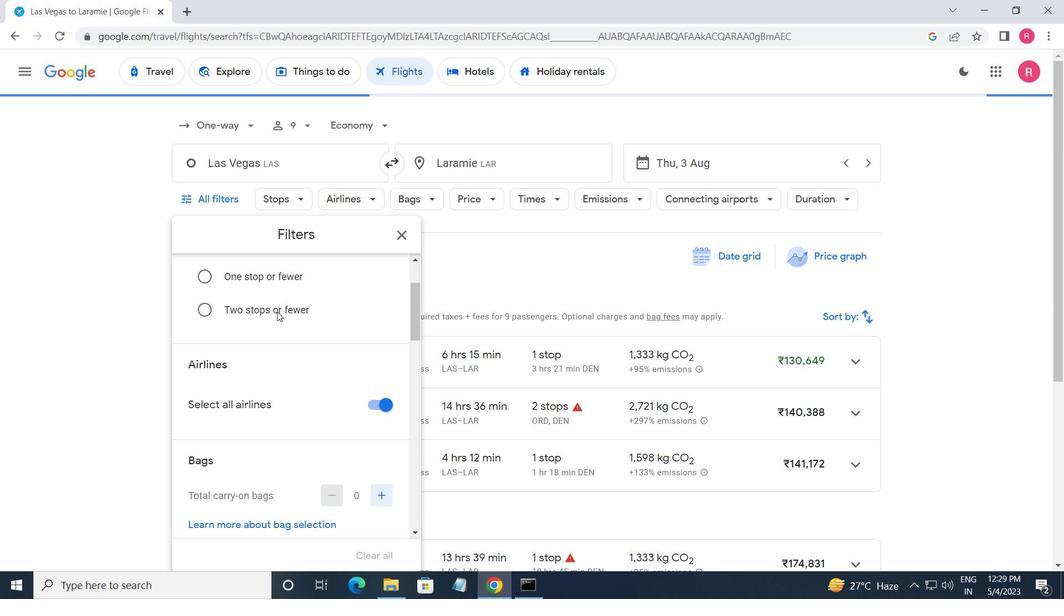 
Action: Mouse moved to (276, 318)
Screenshot: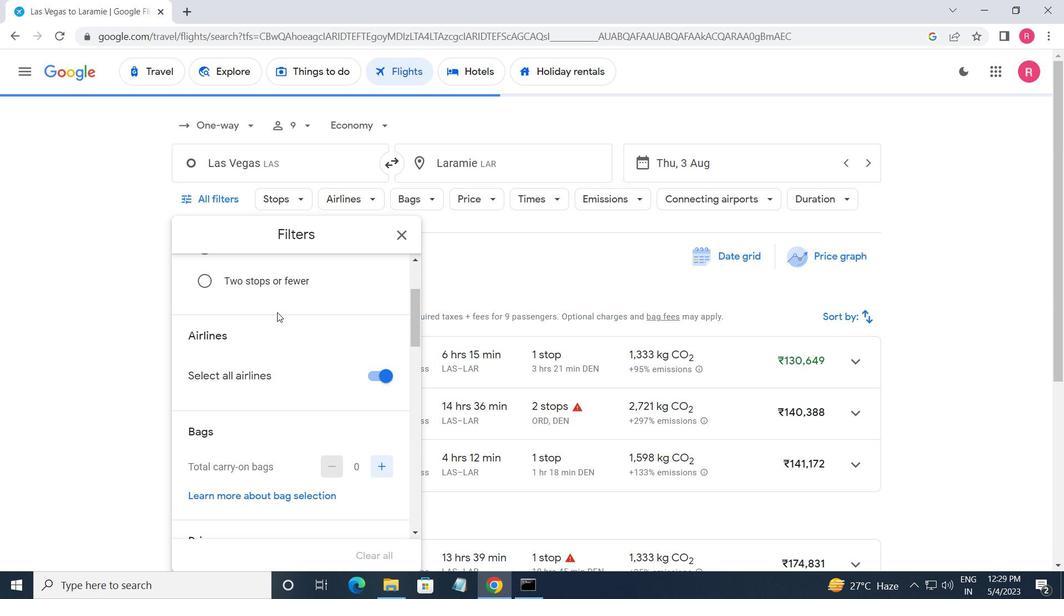 
Action: Mouse scrolled (276, 318) with delta (0, 0)
Screenshot: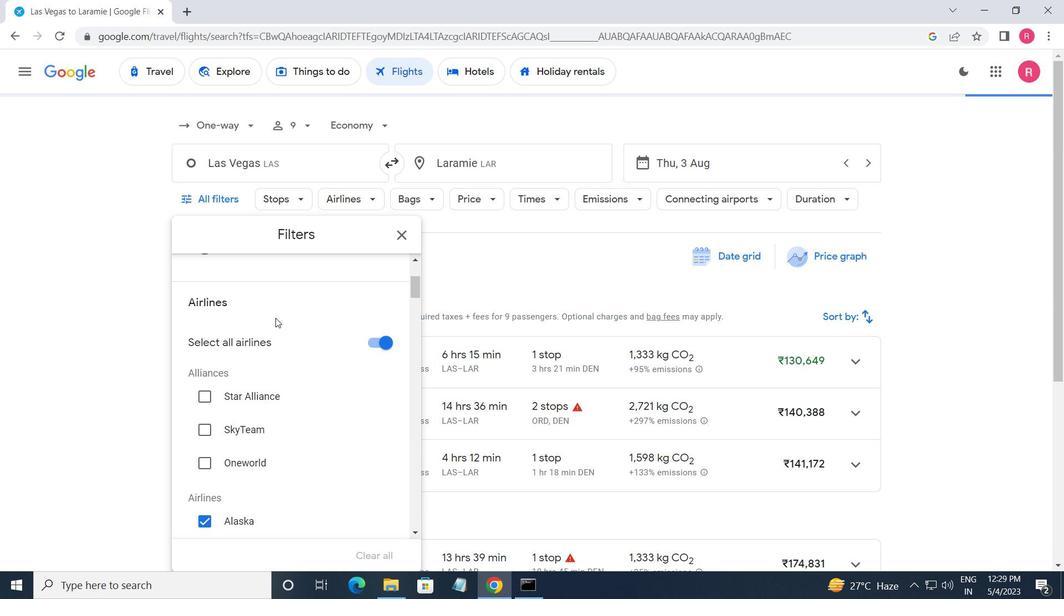 
Action: Mouse moved to (275, 321)
Screenshot: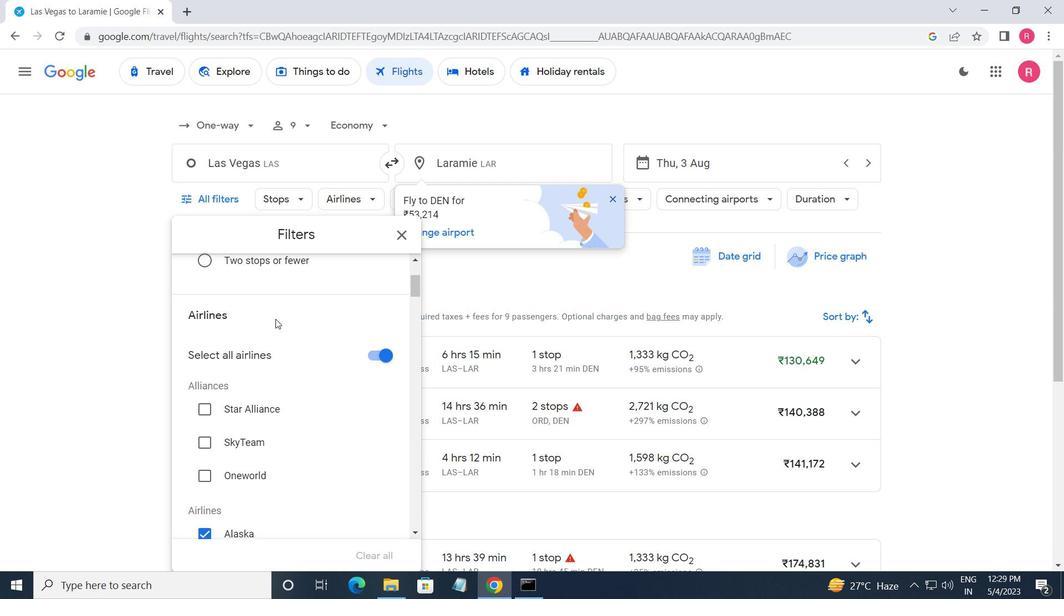 
Action: Mouse scrolled (275, 321) with delta (0, 0)
Screenshot: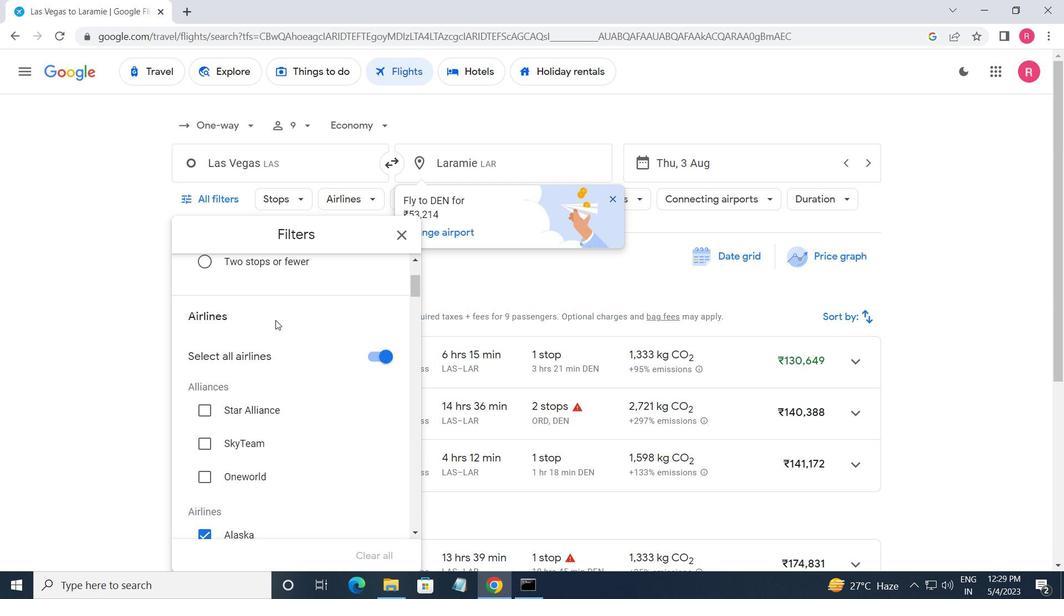 
Action: Mouse moved to (275, 325)
Screenshot: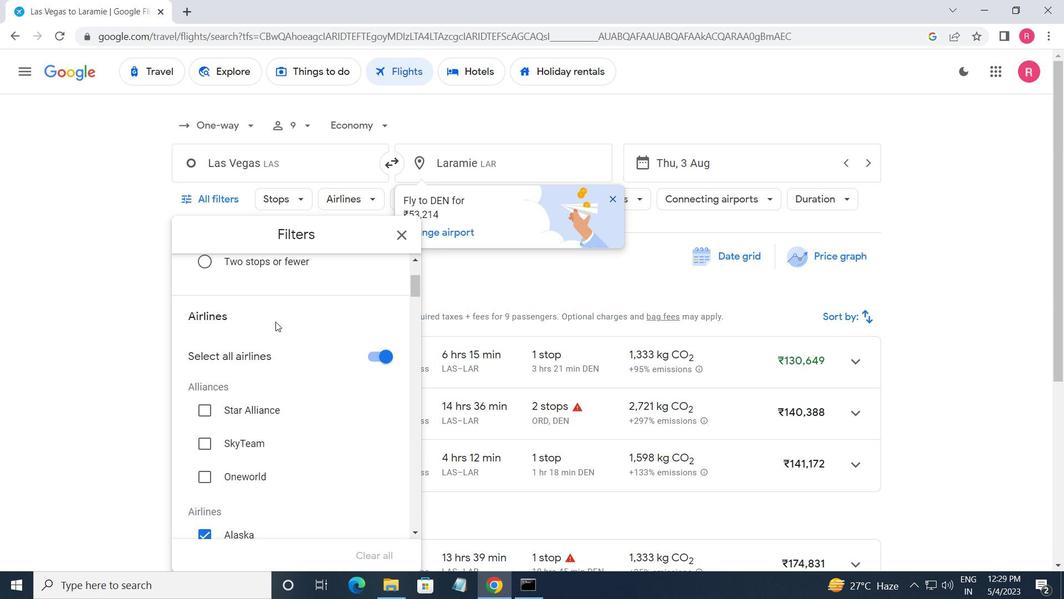 
Action: Mouse scrolled (275, 325) with delta (0, 0)
Screenshot: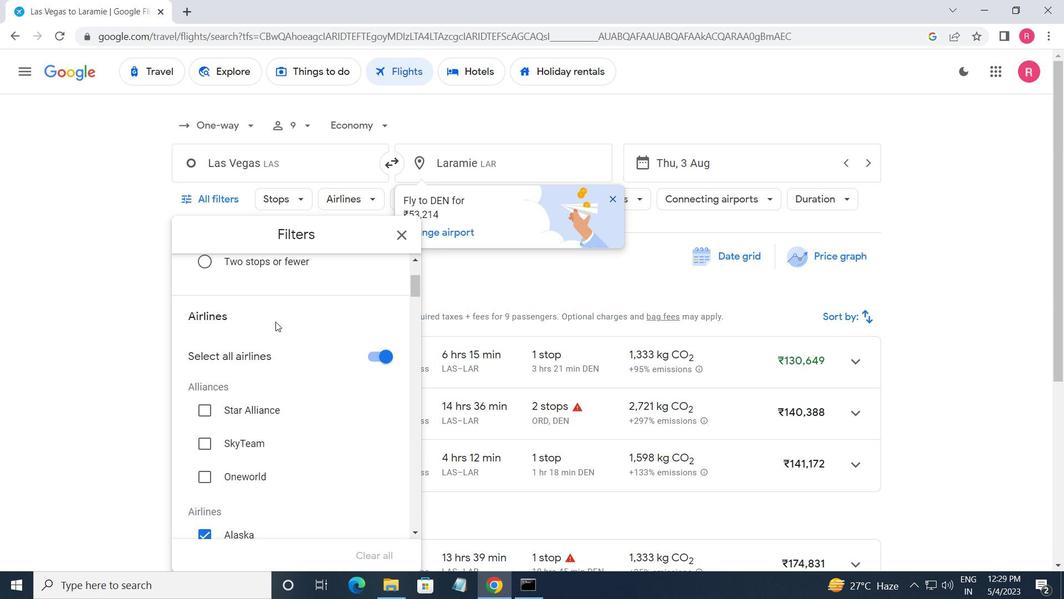 
Action: Mouse moved to (276, 328)
Screenshot: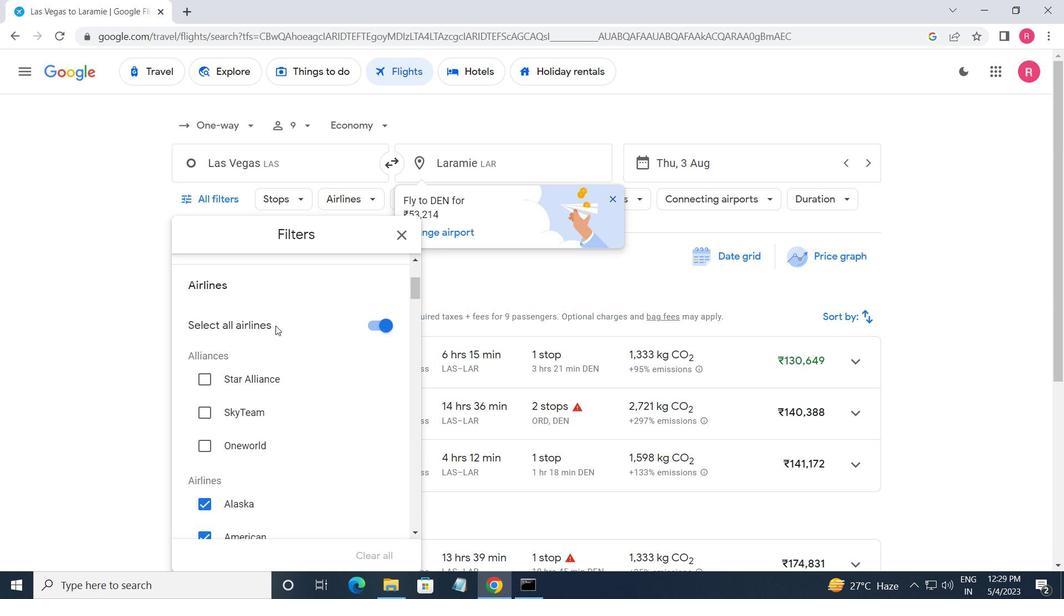 
Action: Mouse scrolled (276, 328) with delta (0, 0)
Screenshot: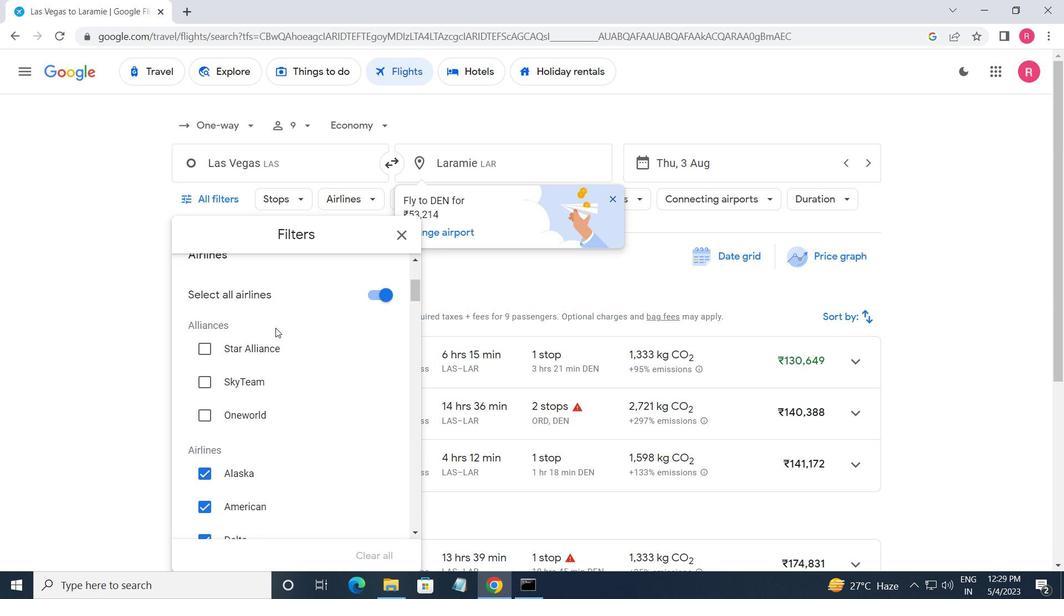 
Action: Mouse moved to (276, 331)
Screenshot: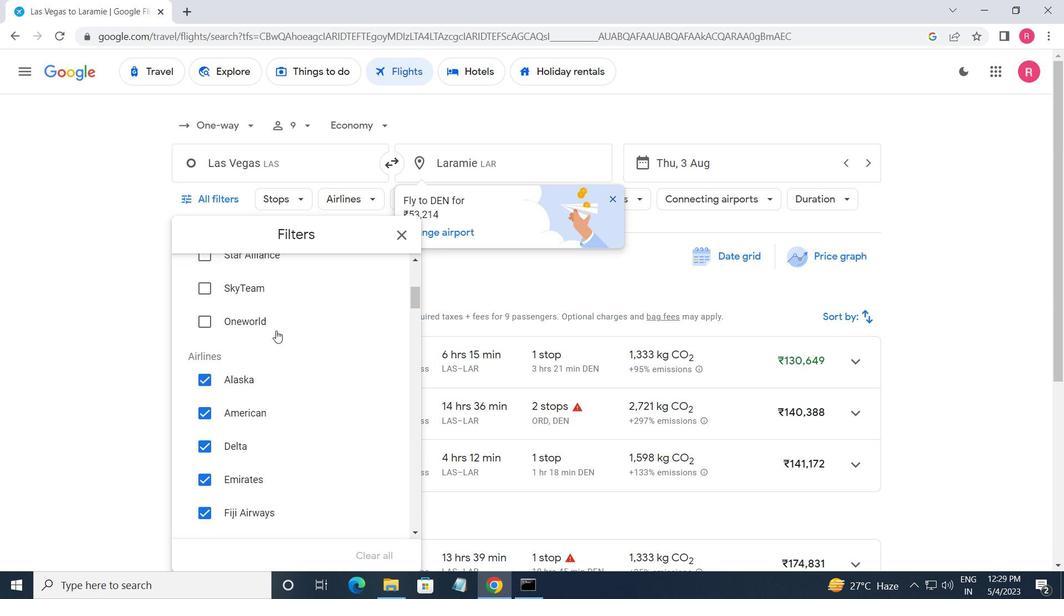 
Action: Mouse scrolled (276, 331) with delta (0, 0)
Screenshot: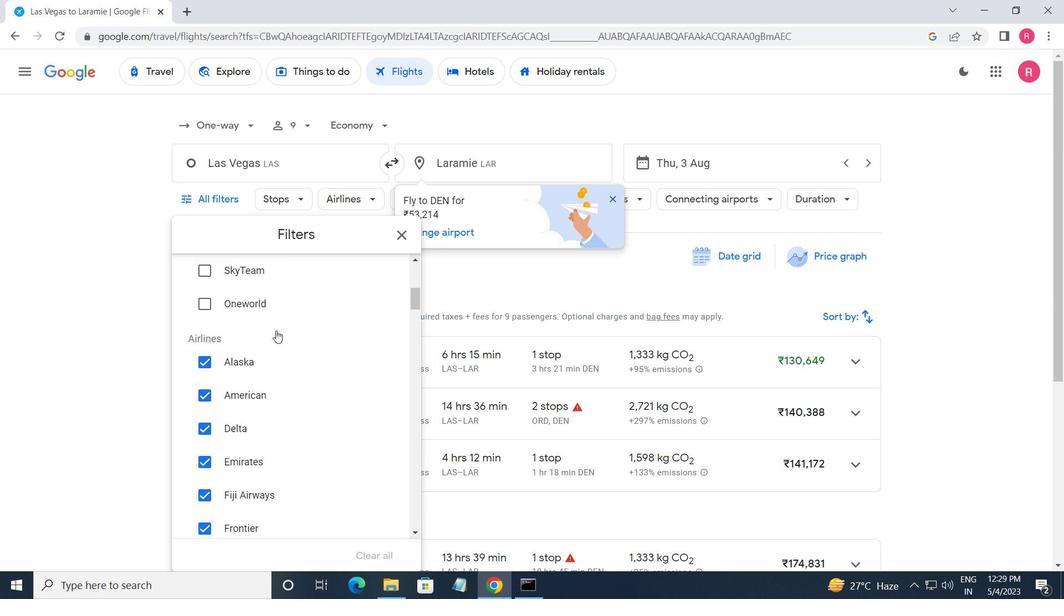 
Action: Mouse moved to (368, 492)
Screenshot: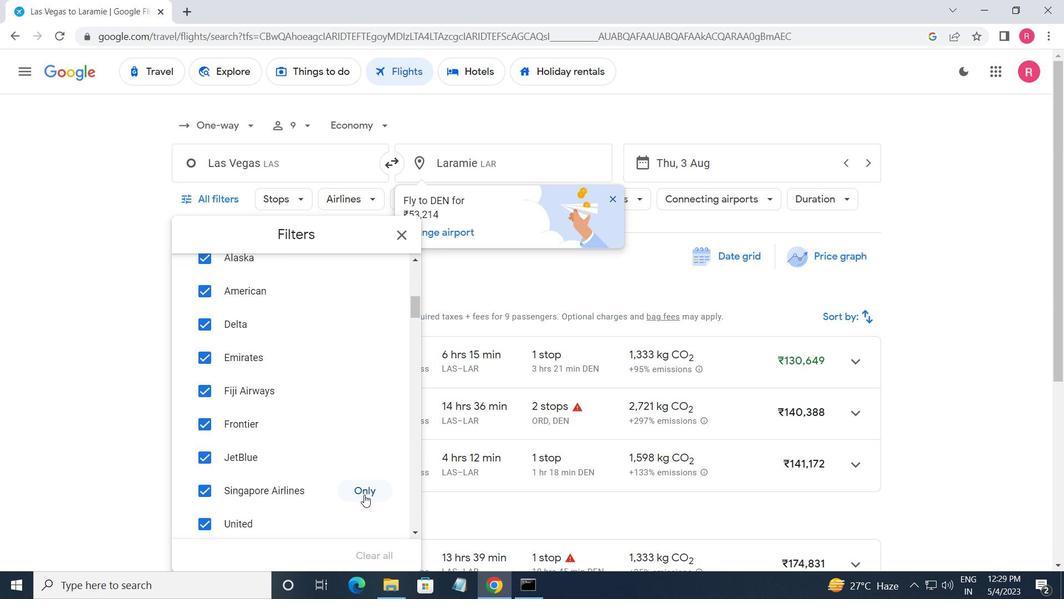
Action: Mouse pressed left at (368, 492)
Screenshot: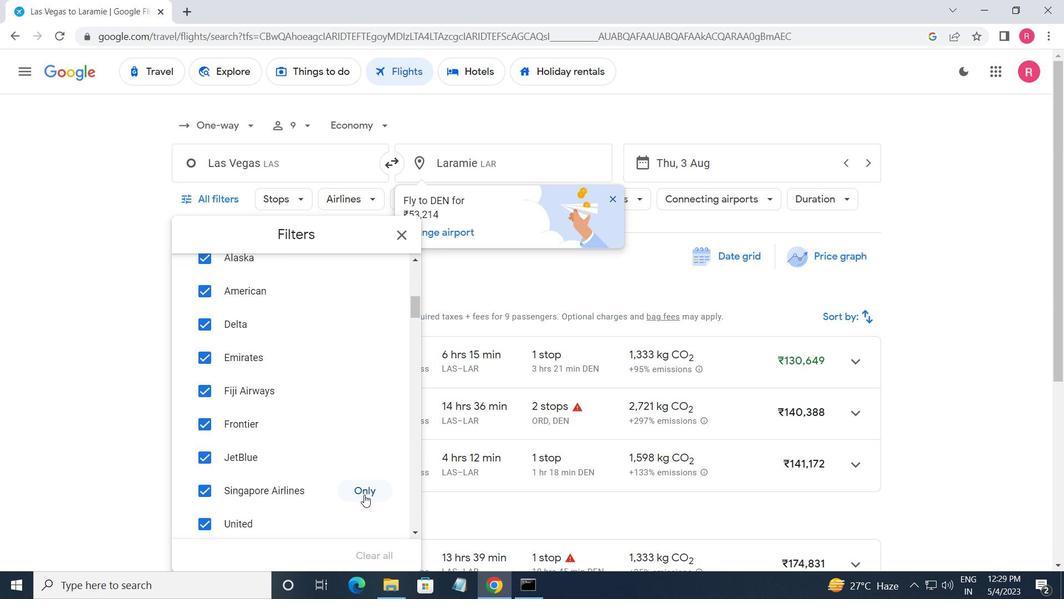 
Action: Mouse moved to (318, 466)
Screenshot: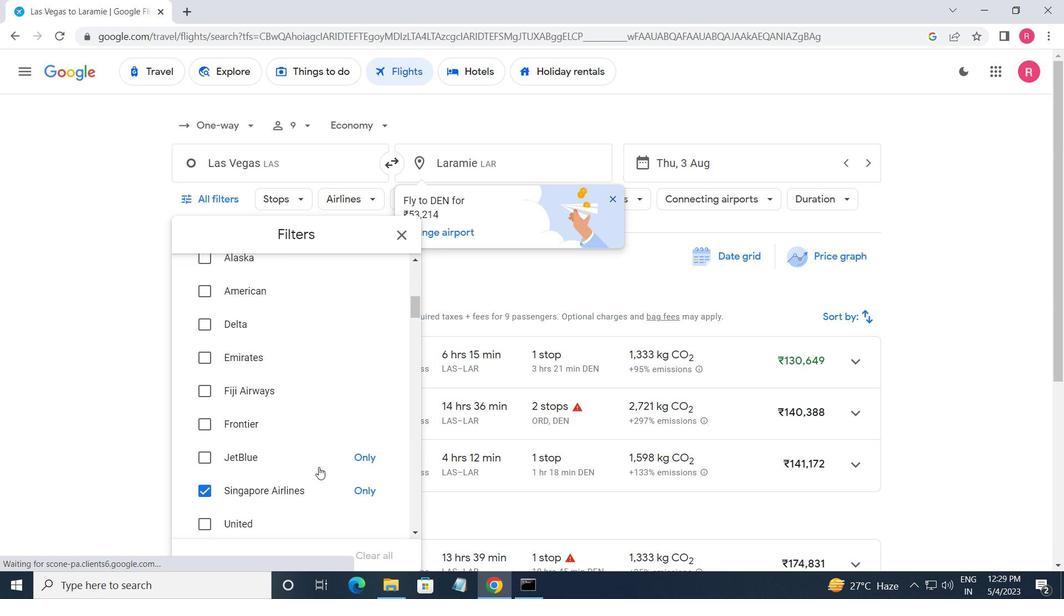 
Action: Mouse scrolled (318, 465) with delta (0, 0)
Screenshot: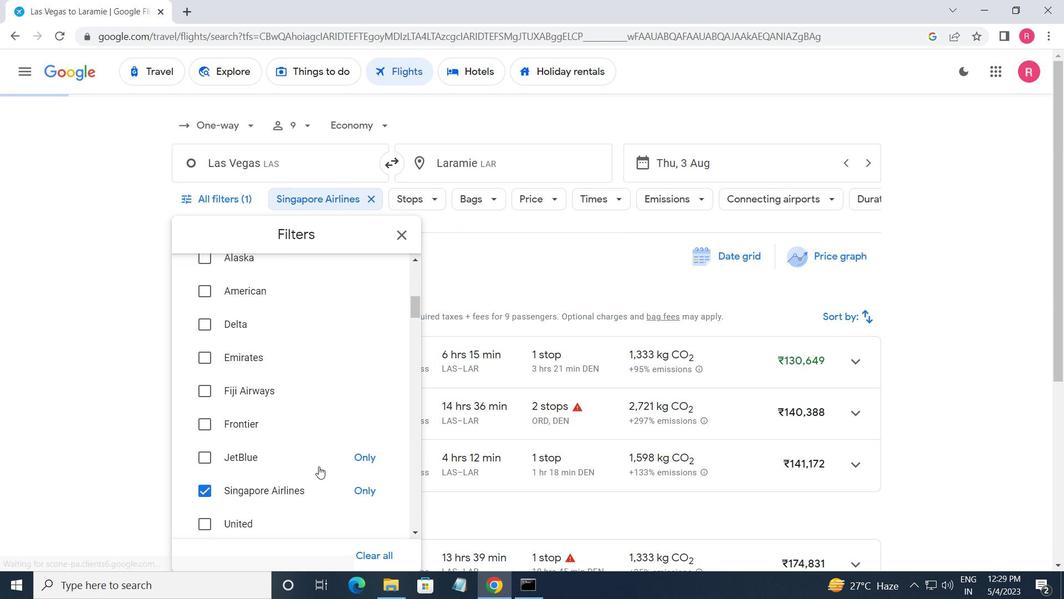 
Action: Mouse scrolled (318, 465) with delta (0, 0)
Screenshot: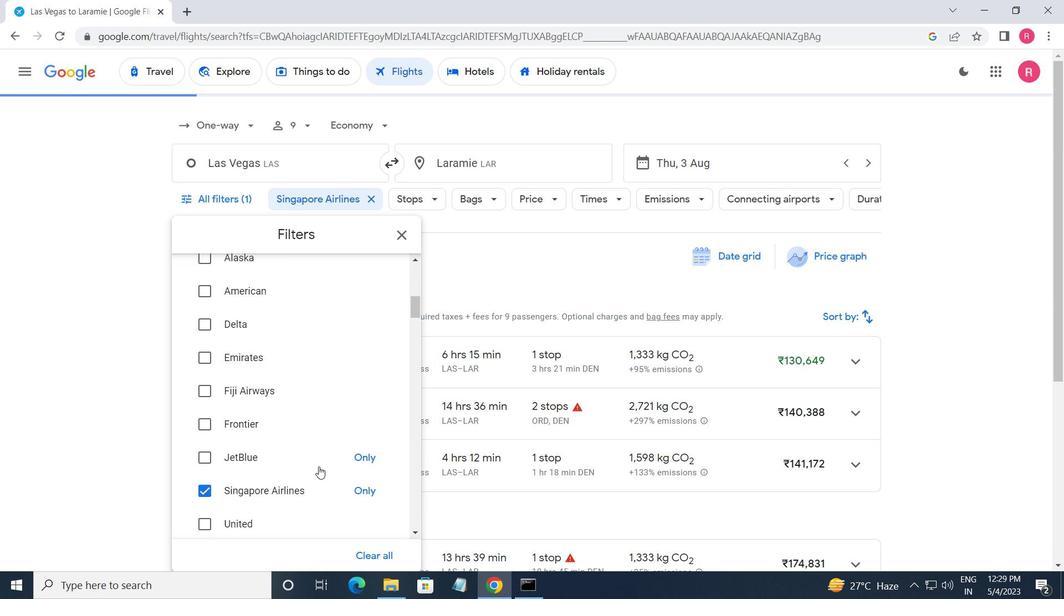 
Action: Mouse moved to (344, 463)
Screenshot: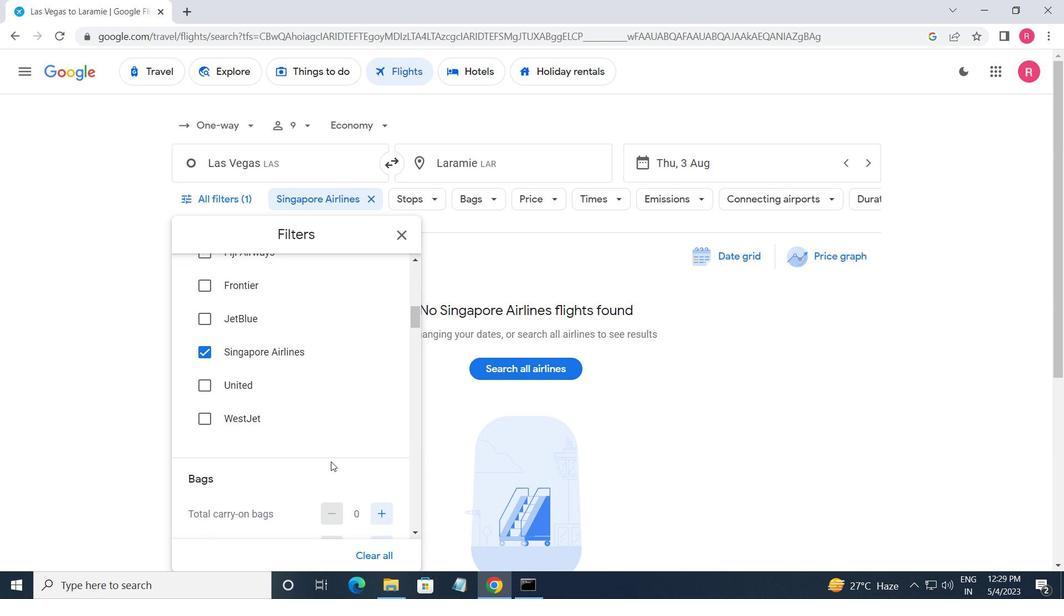 
Action: Mouse scrolled (344, 462) with delta (0, 0)
Screenshot: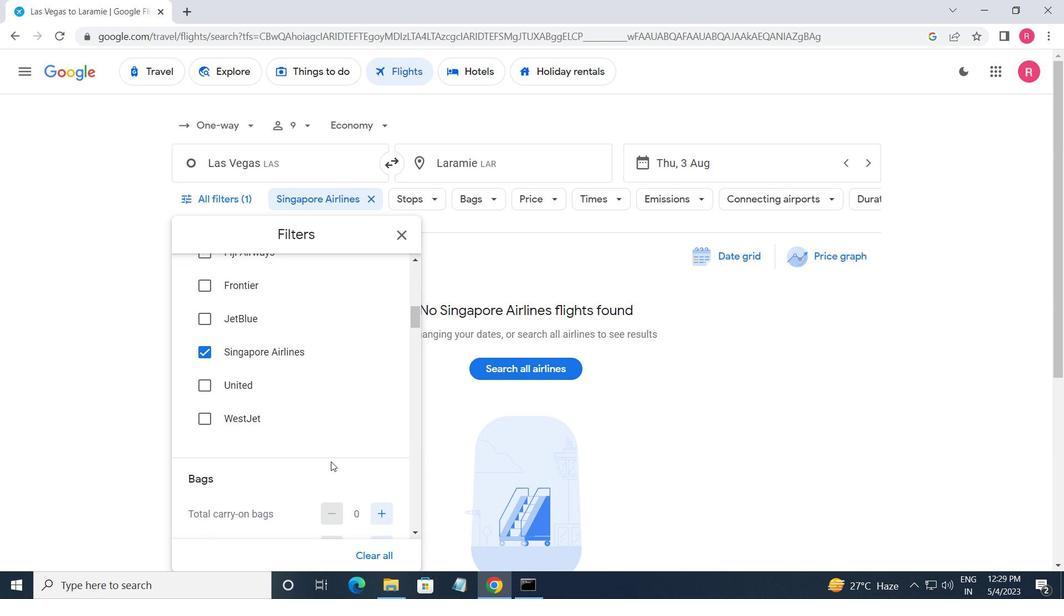 
Action: Mouse moved to (379, 451)
Screenshot: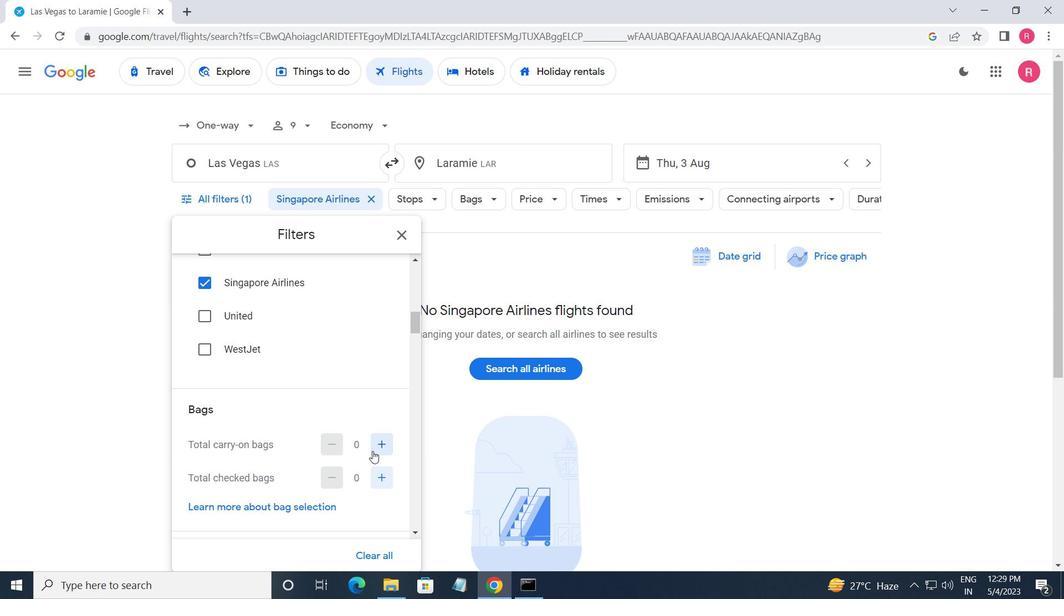 
Action: Mouse pressed left at (379, 451)
Screenshot: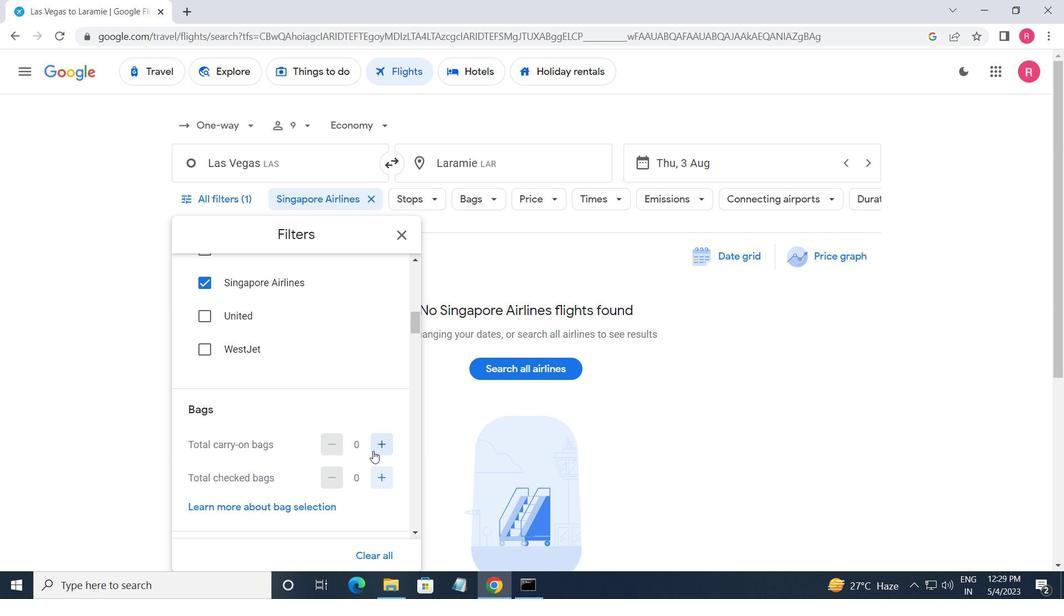 
Action: Mouse pressed left at (379, 451)
Screenshot: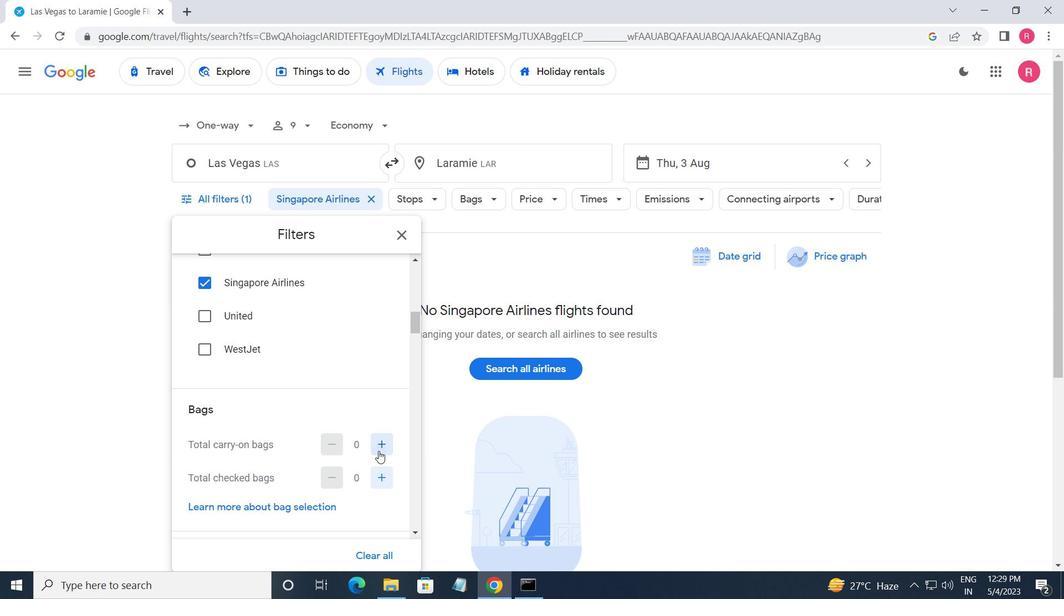 
Action: Mouse scrolled (379, 450) with delta (0, 0)
Screenshot: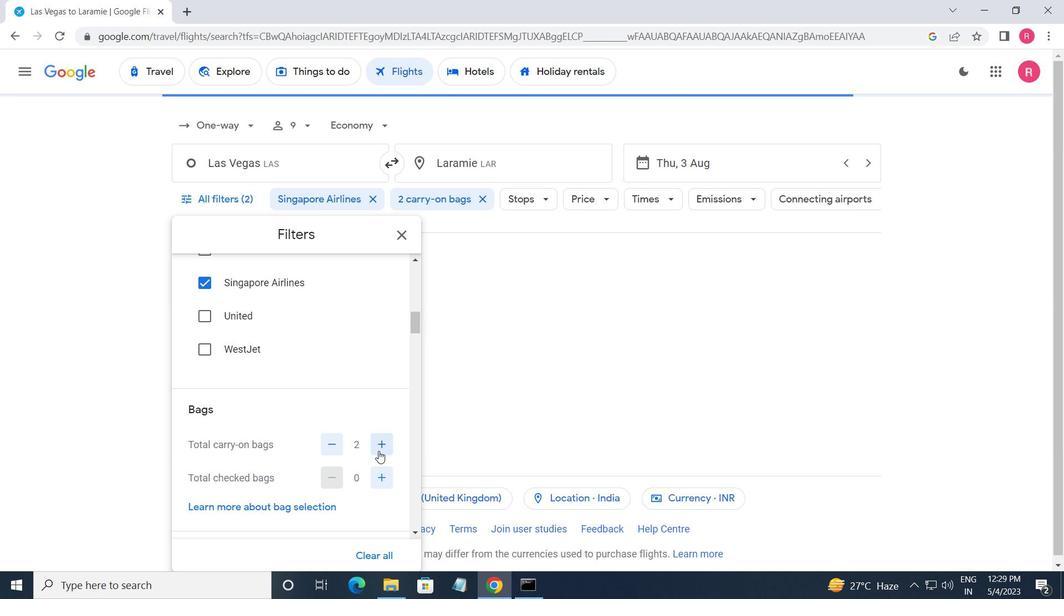 
Action: Mouse scrolled (379, 450) with delta (0, 0)
Screenshot: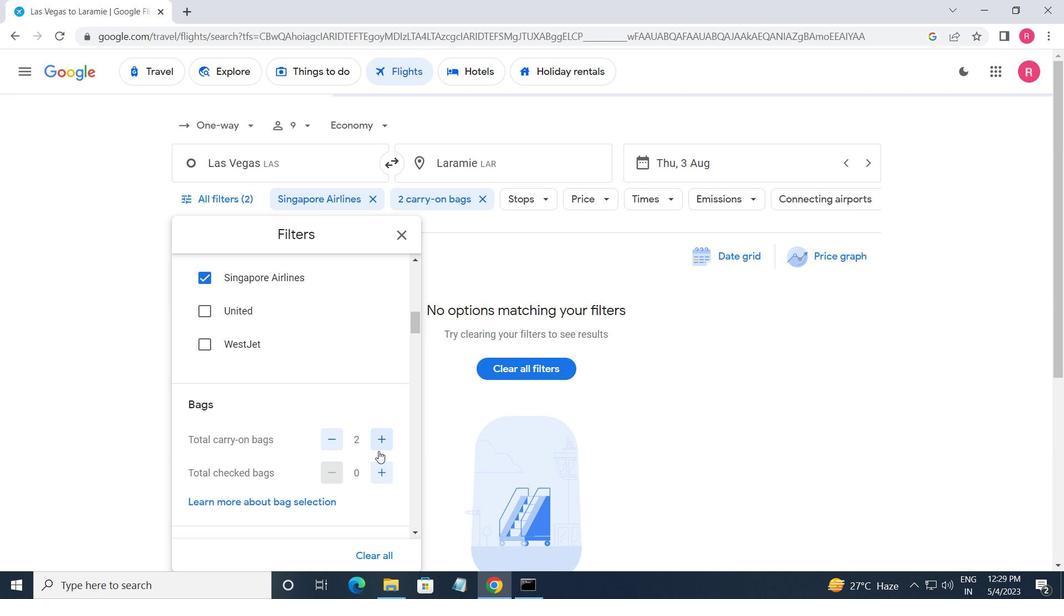 
Action: Mouse moved to (387, 472)
Screenshot: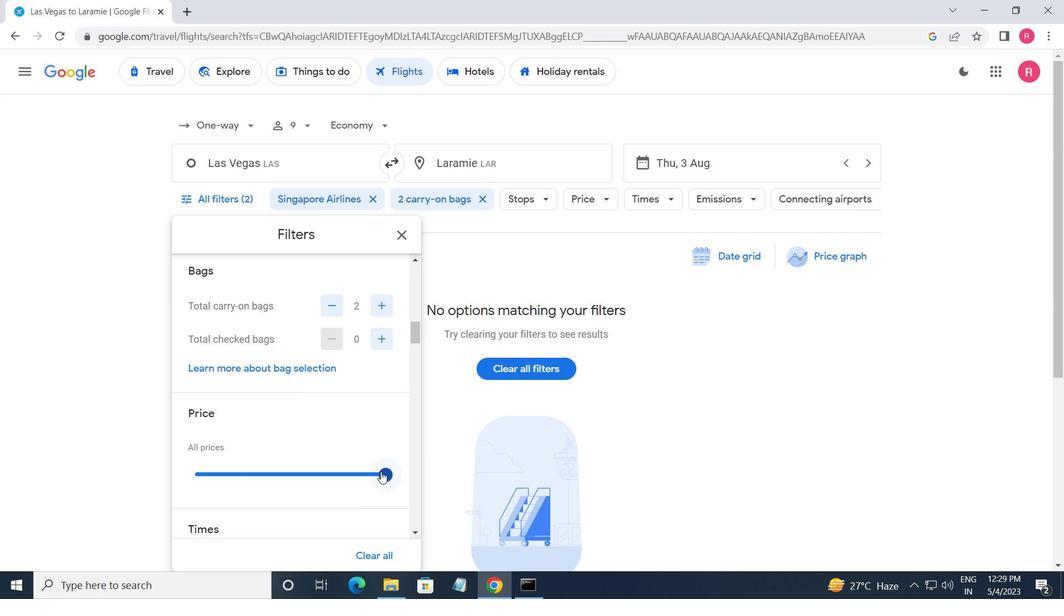 
Action: Mouse pressed left at (387, 472)
Screenshot: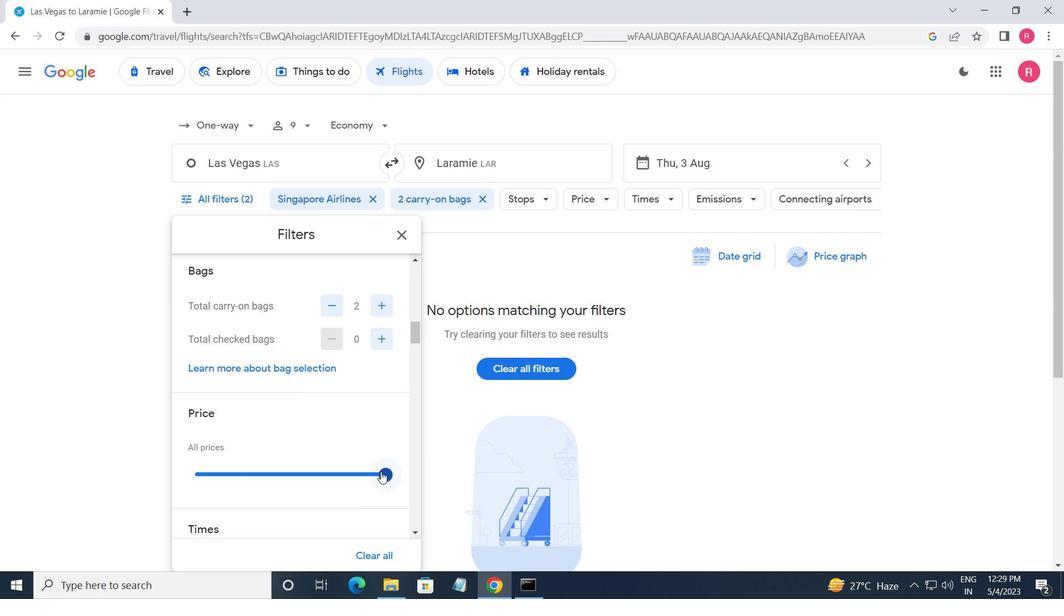 
Action: Mouse moved to (271, 470)
Screenshot: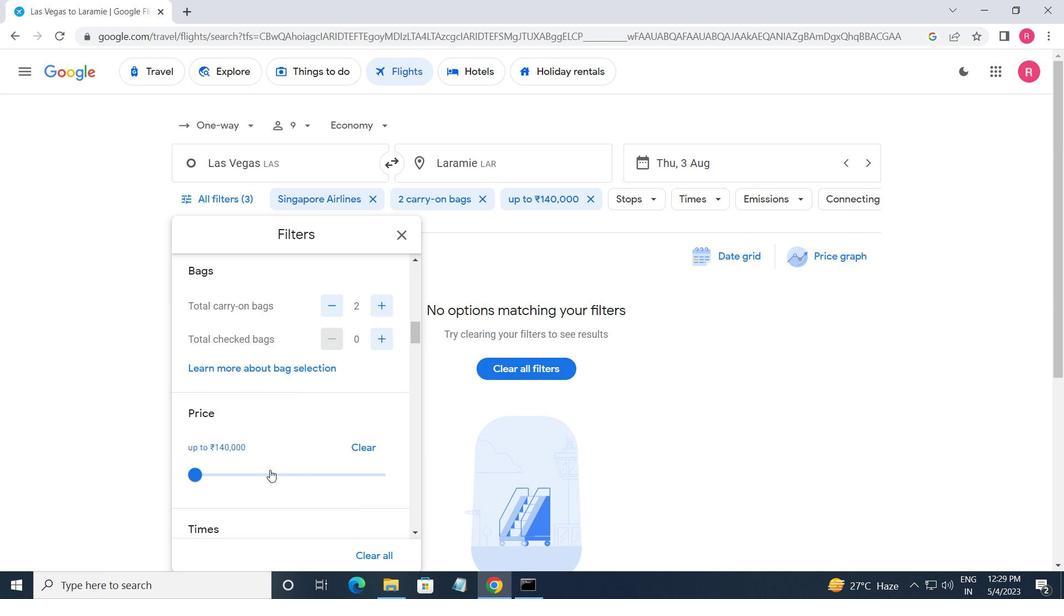 
Action: Mouse scrolled (271, 469) with delta (0, 0)
Screenshot: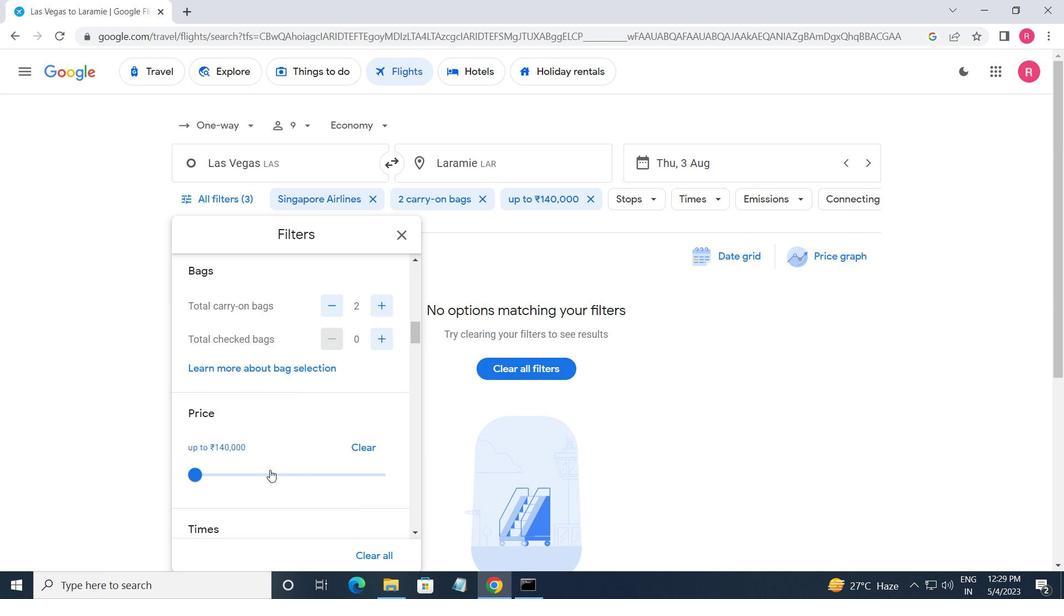 
Action: Mouse moved to (275, 470)
Screenshot: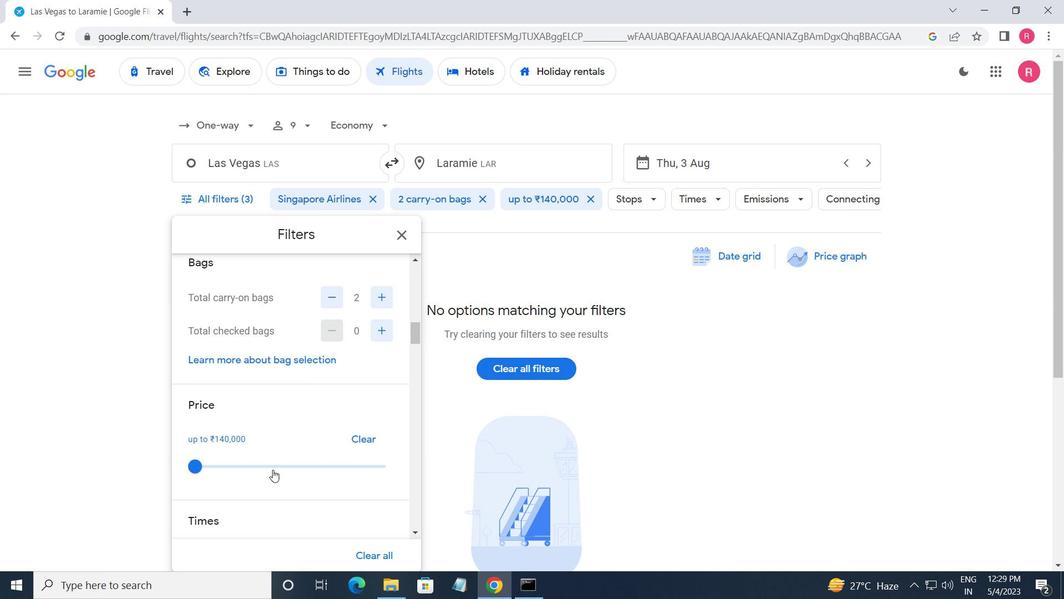
Action: Mouse scrolled (275, 470) with delta (0, 0)
Screenshot: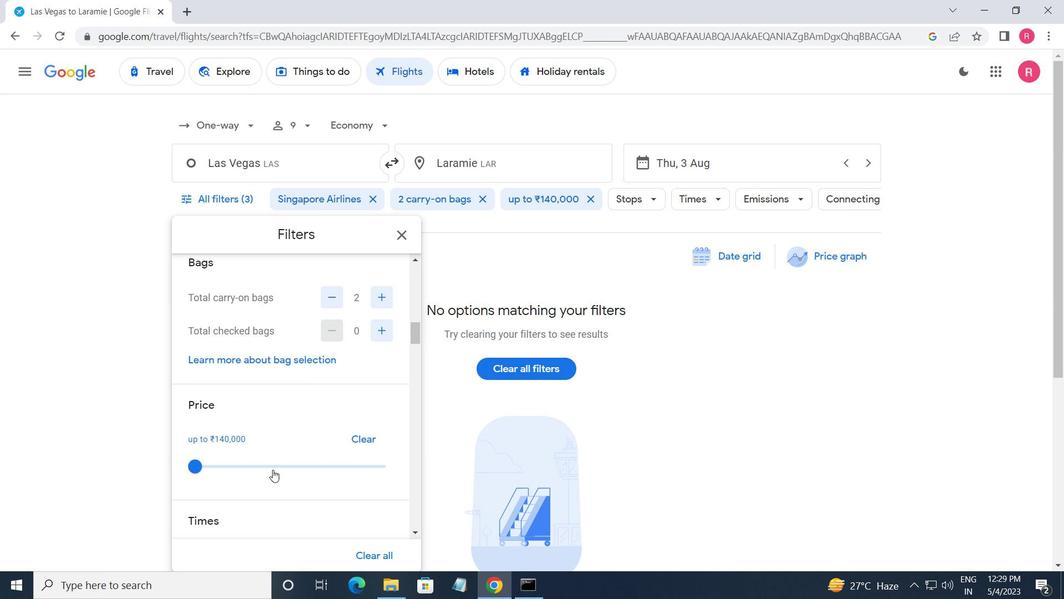 
Action: Mouse moved to (196, 493)
Screenshot: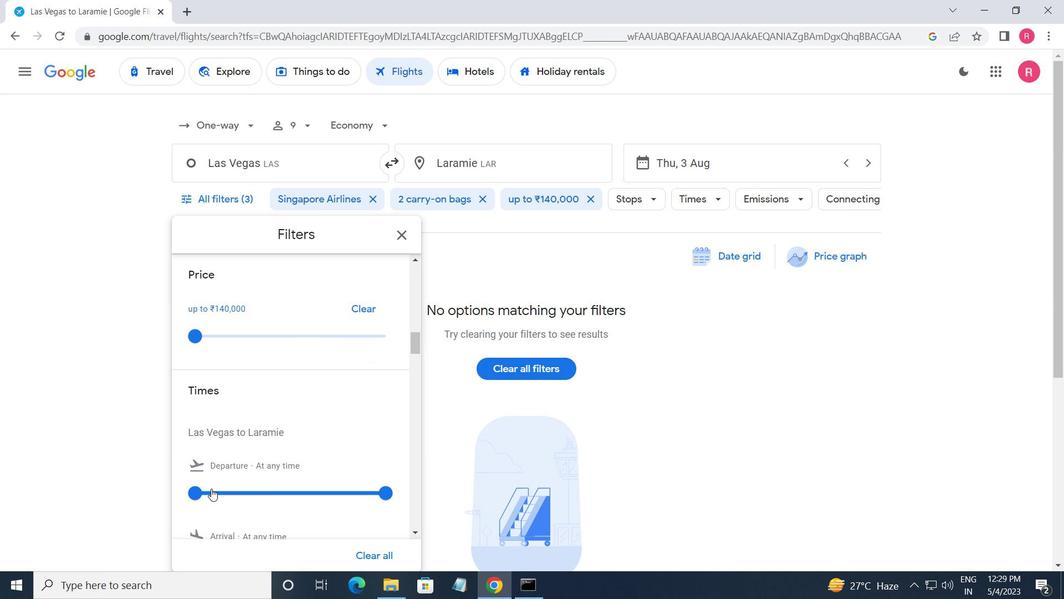 
Action: Mouse pressed left at (196, 493)
Screenshot: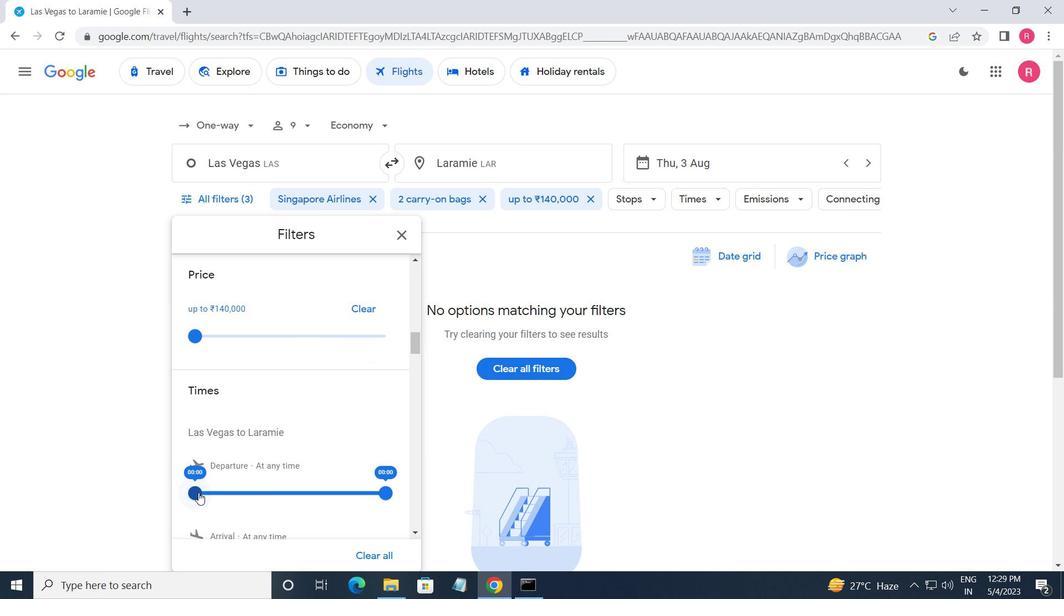 
Action: Mouse moved to (380, 489)
Screenshot: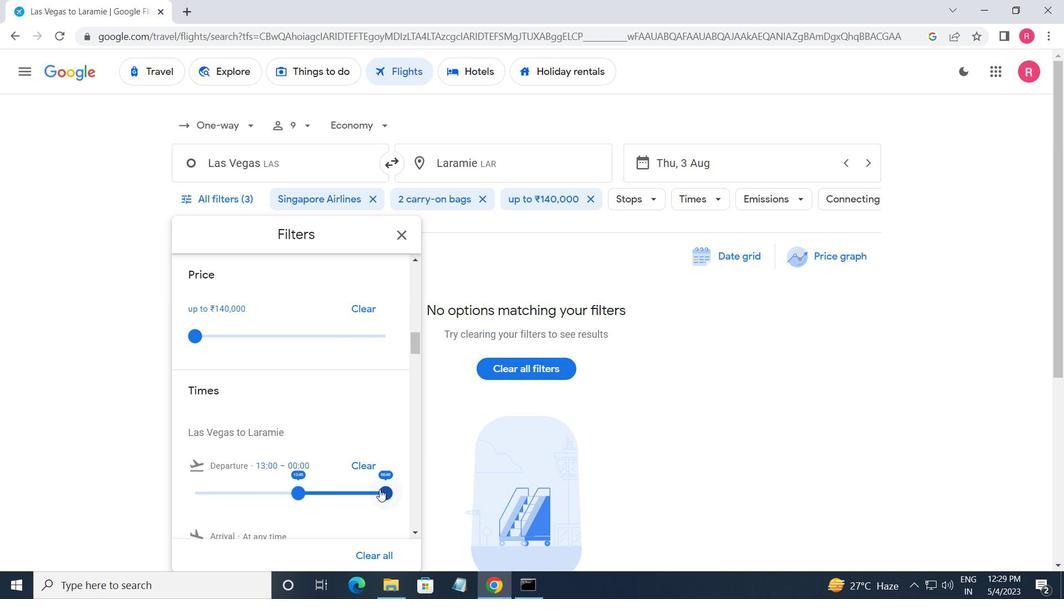 
Action: Mouse pressed left at (380, 489)
Screenshot: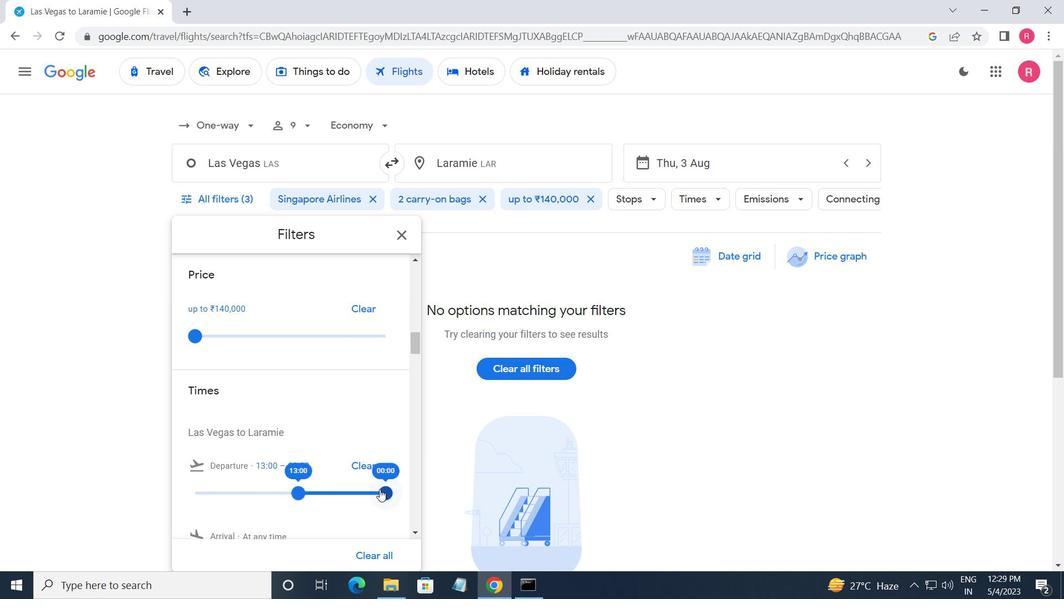 
Action: Mouse moved to (404, 238)
Screenshot: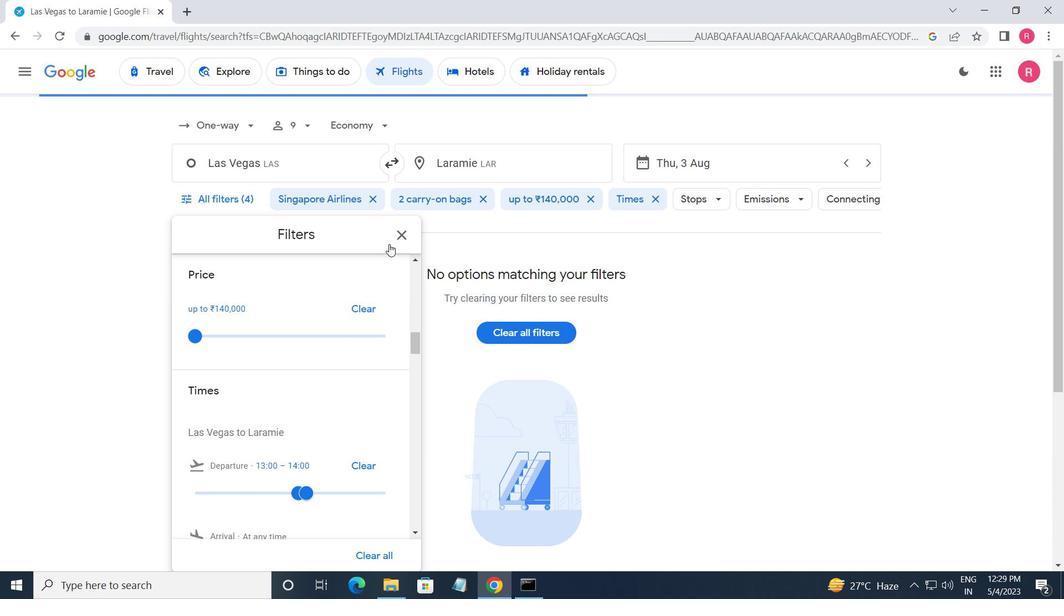 
Action: Mouse pressed left at (404, 238)
Screenshot: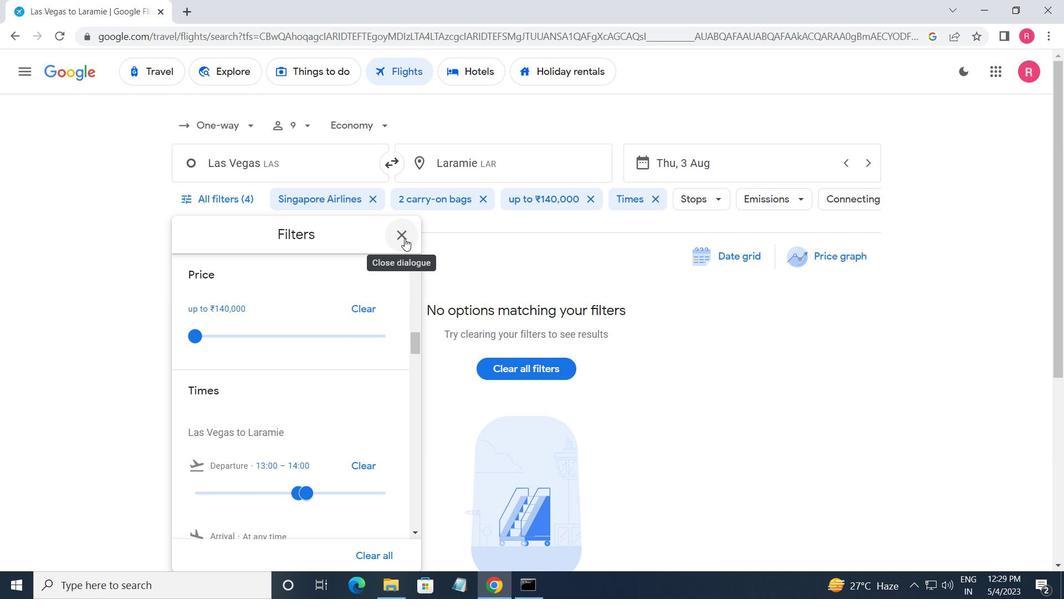 
Action: Mouse moved to (400, 292)
Screenshot: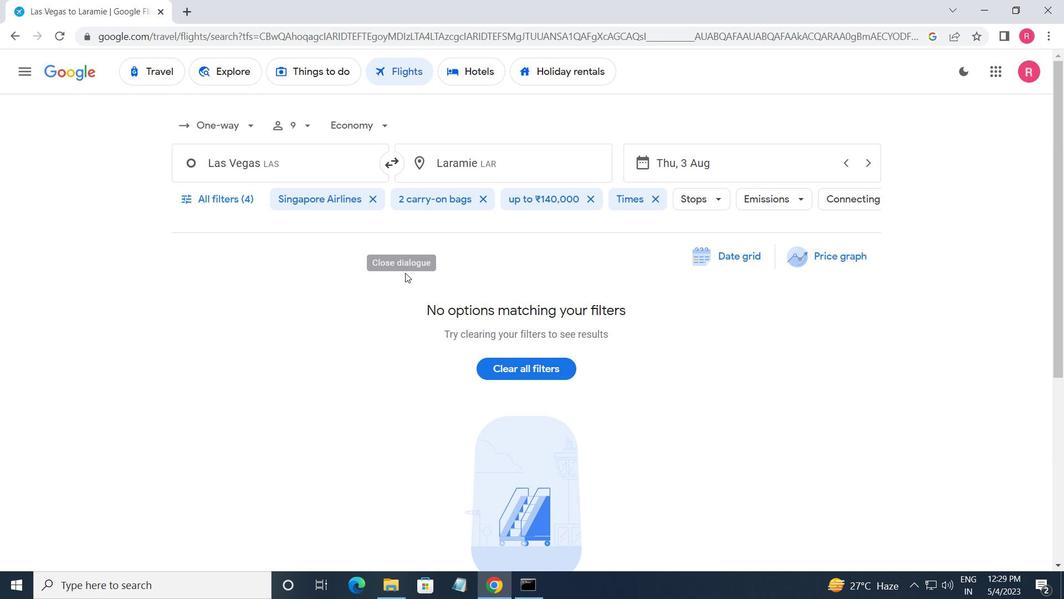 
